 Task: Explore Airbnb accommodation in Vilnius, Lithuania from 6th December, 2023 to 15th December, 2023 for 9 adults. Place can be shared room with 5 bedrooms having 9 beds and 5 bathrooms. Property type can be flat. Amenities needed are: wifi, TV, free parkinig on premises, gym, breakfast. Look for 3 properties as per requirement.
Action: Mouse moved to (425, 63)
Screenshot: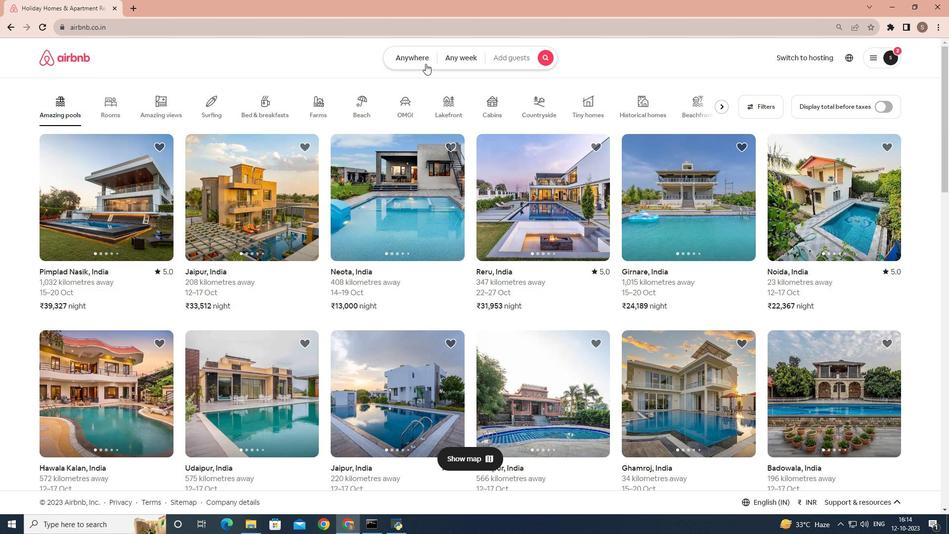 
Action: Mouse pressed left at (425, 63)
Screenshot: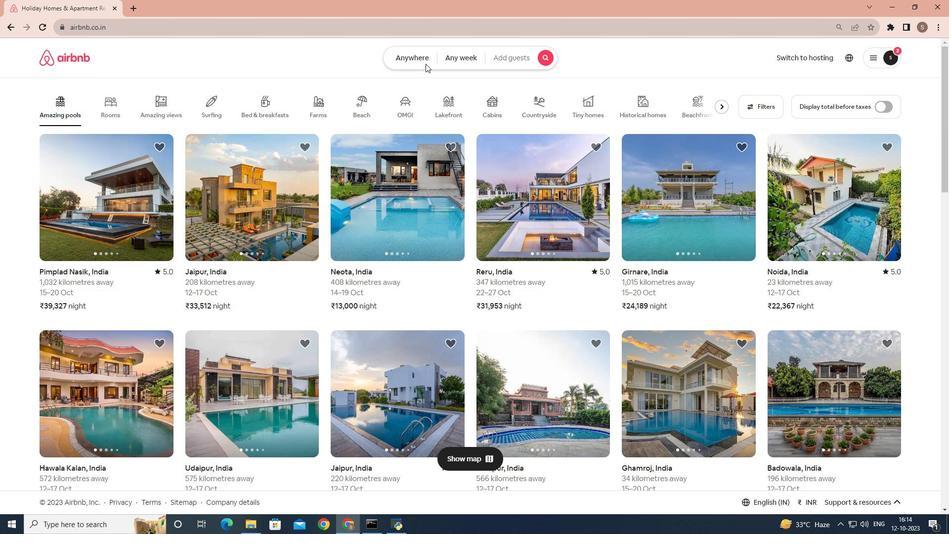 
Action: Mouse moved to (356, 94)
Screenshot: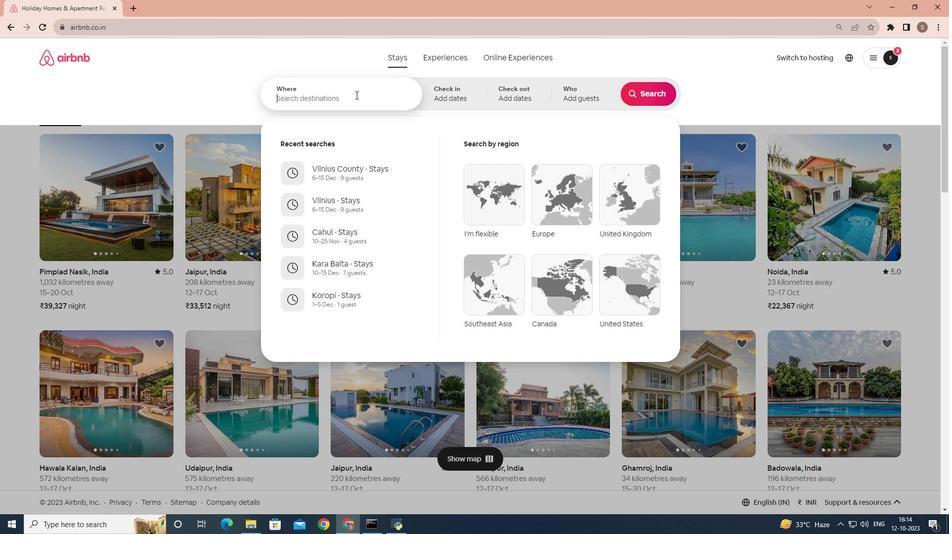 
Action: Mouse pressed left at (356, 94)
Screenshot: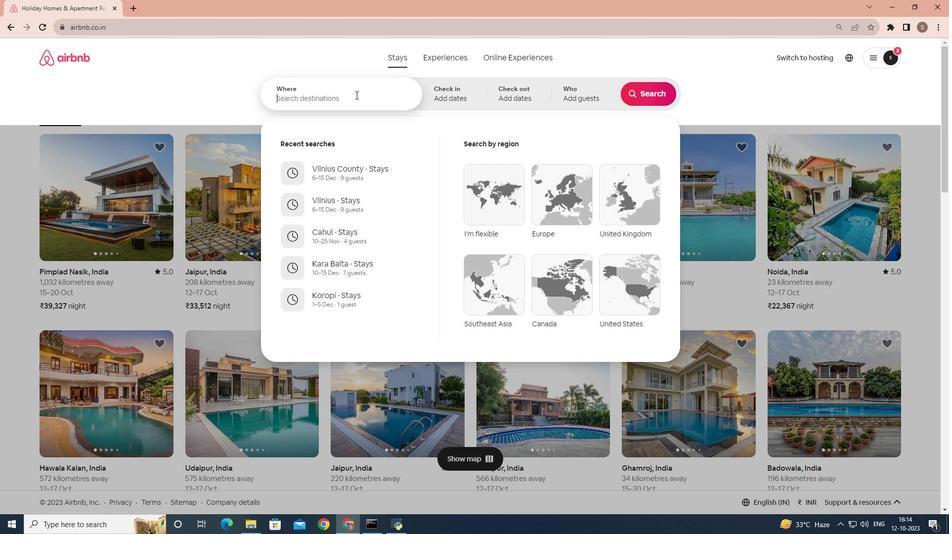 
Action: Key pressed <Key.shift>Vili<Key.backspace>nius,<Key.space><Key.shift>lithuania
Screenshot: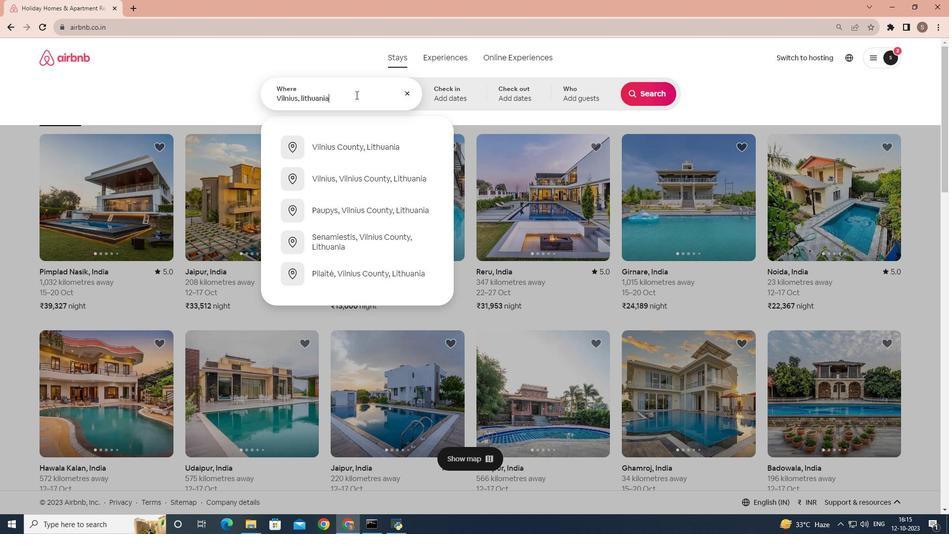 
Action: Mouse moved to (446, 94)
Screenshot: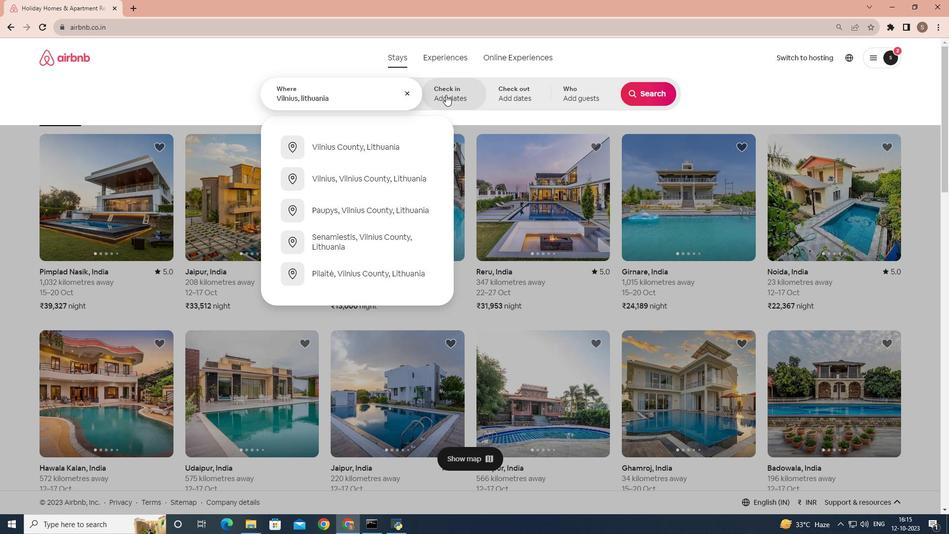 
Action: Mouse pressed left at (446, 94)
Screenshot: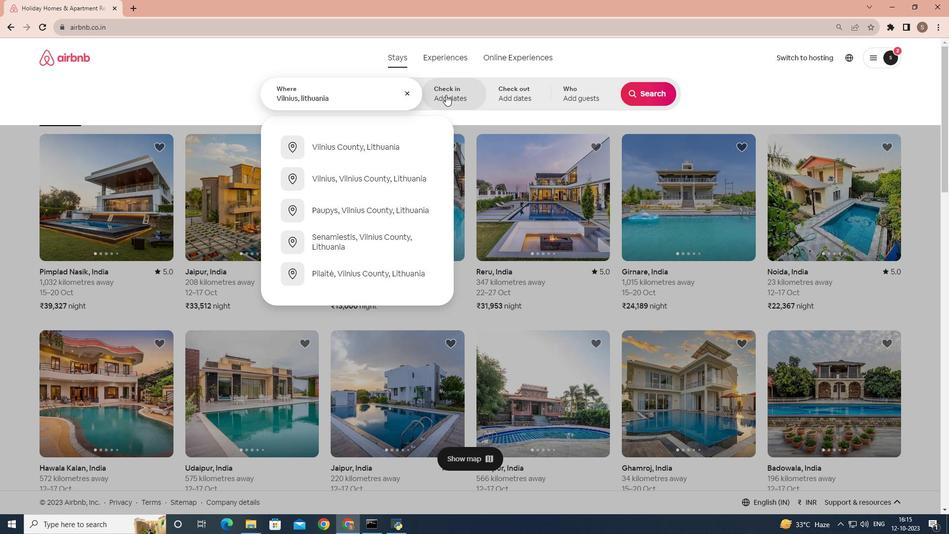
Action: Mouse moved to (644, 171)
Screenshot: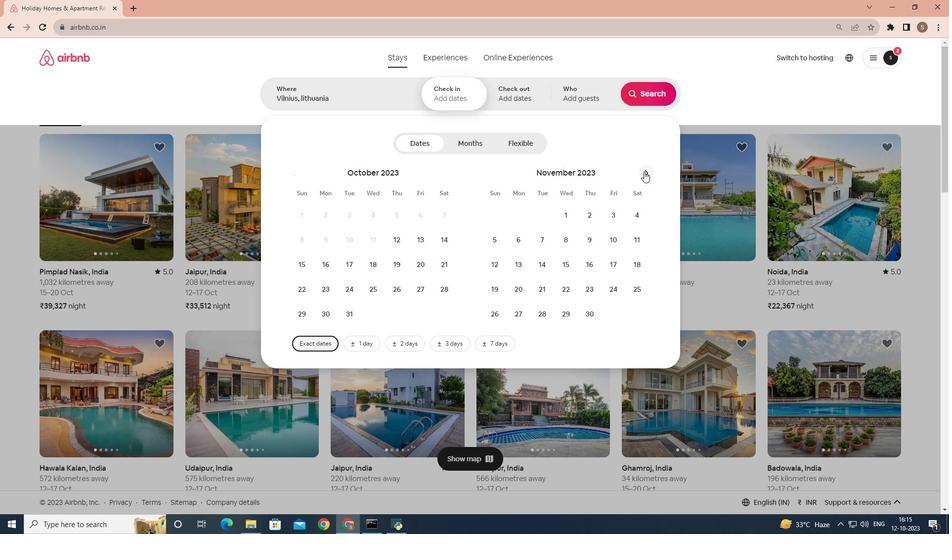 
Action: Mouse pressed left at (644, 171)
Screenshot: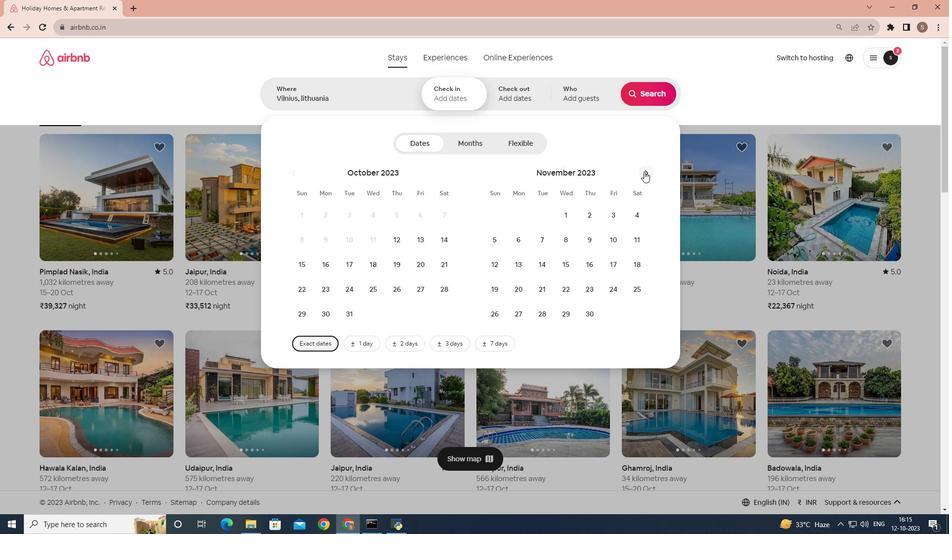 
Action: Mouse moved to (565, 238)
Screenshot: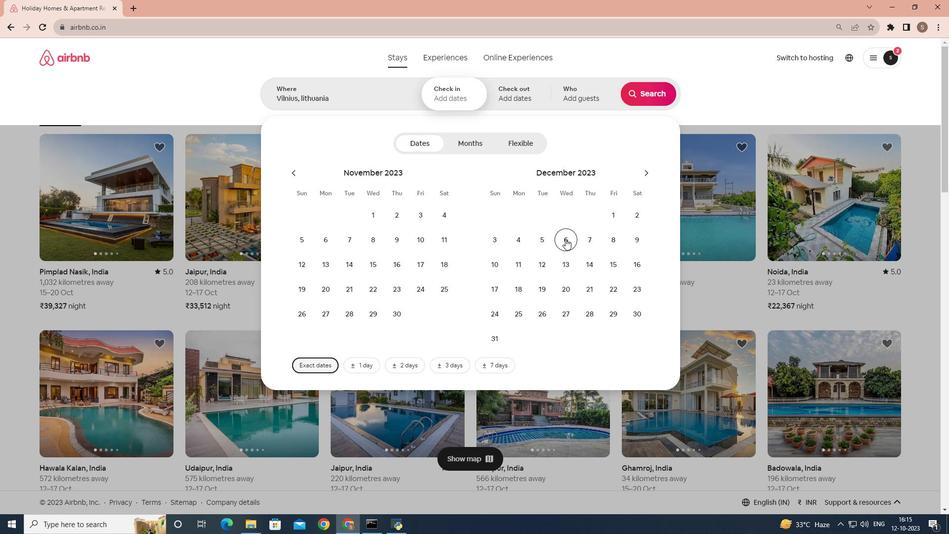 
Action: Mouse pressed left at (565, 238)
Screenshot: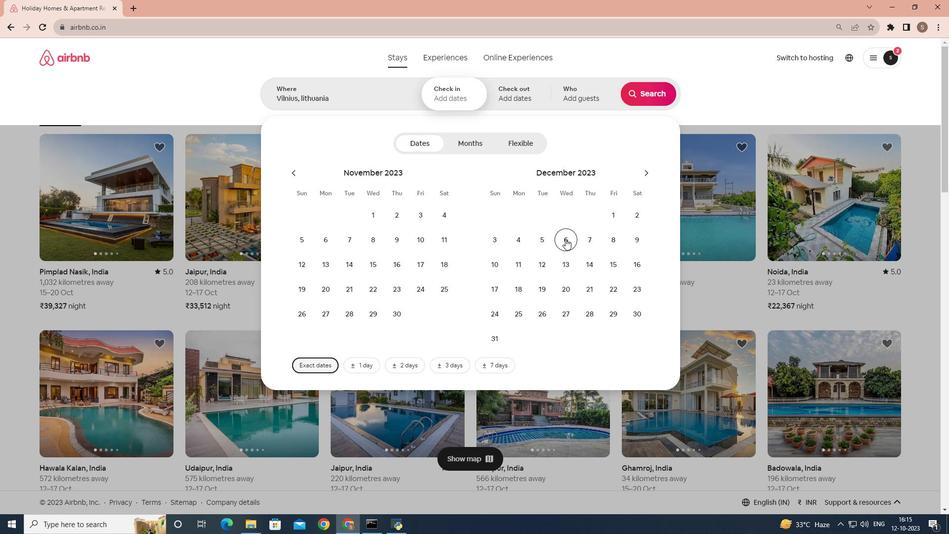 
Action: Mouse moved to (611, 262)
Screenshot: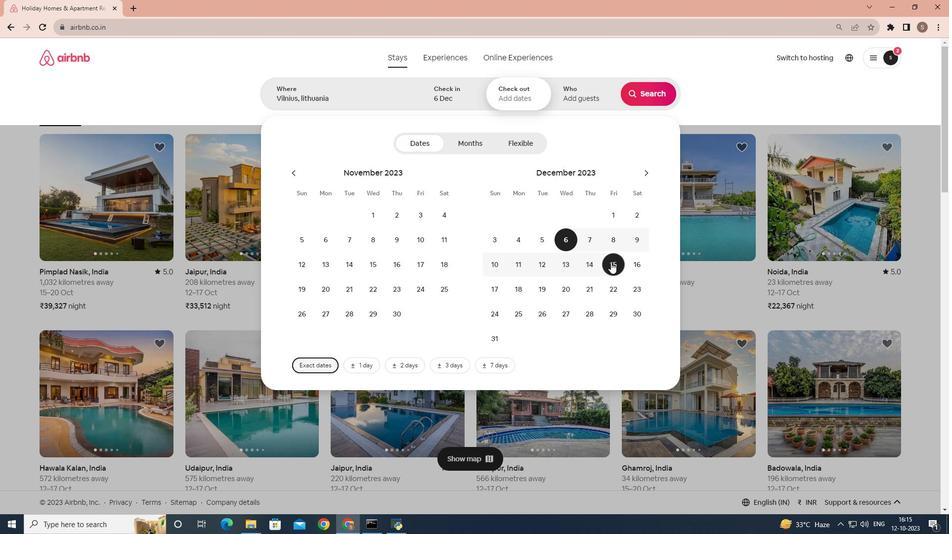 
Action: Mouse pressed left at (611, 262)
Screenshot: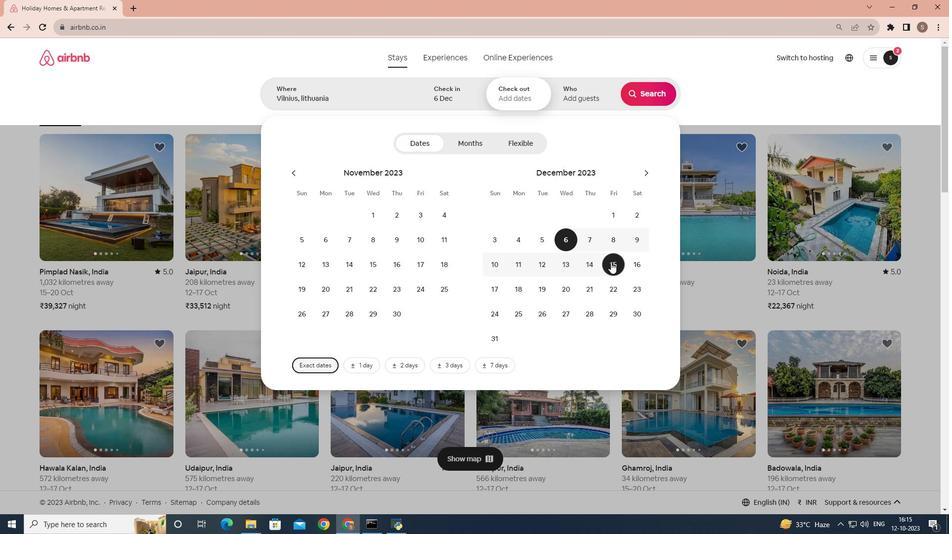 
Action: Mouse moved to (571, 93)
Screenshot: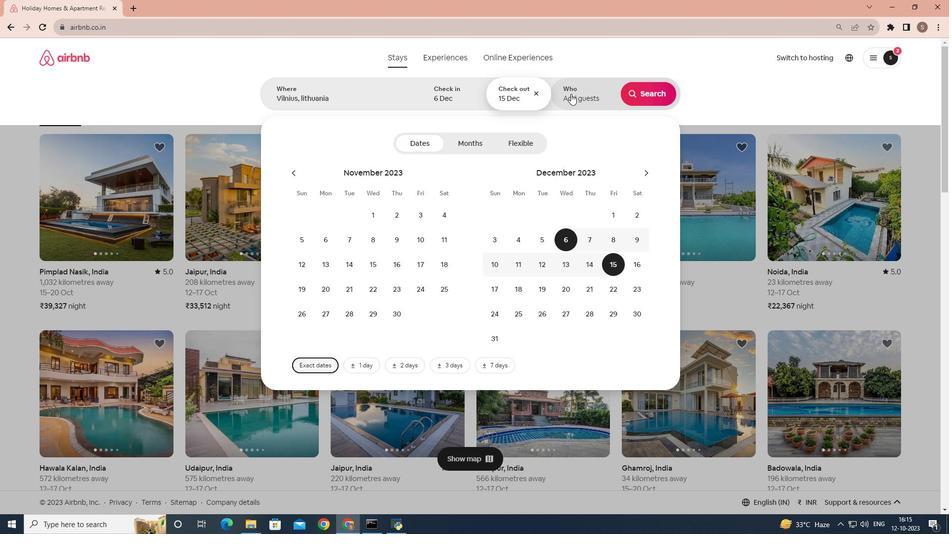 
Action: Mouse pressed left at (571, 93)
Screenshot: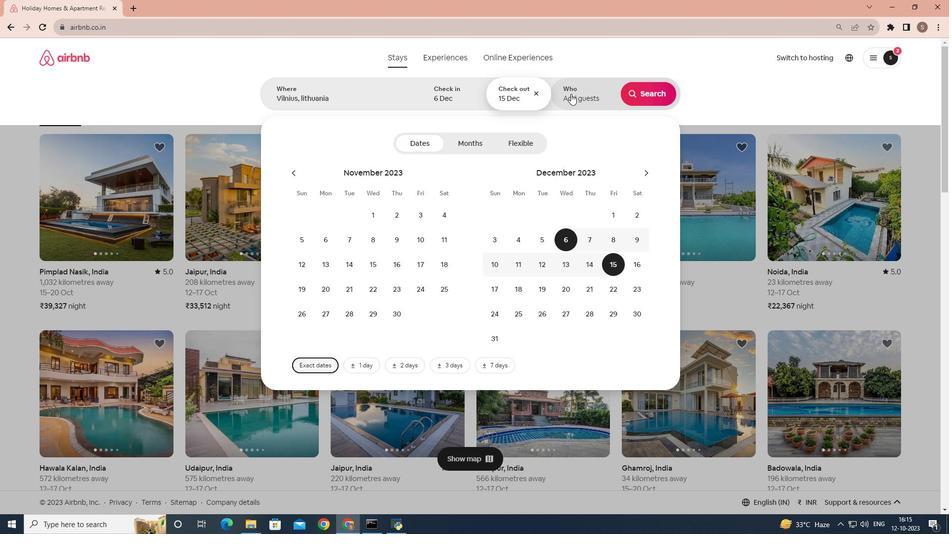 
Action: Mouse moved to (654, 149)
Screenshot: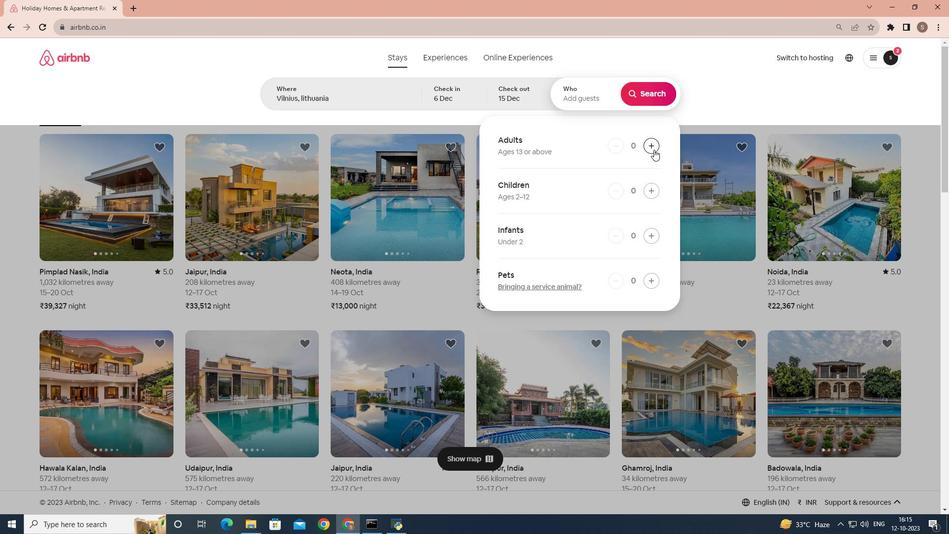 
Action: Mouse pressed left at (654, 149)
Screenshot: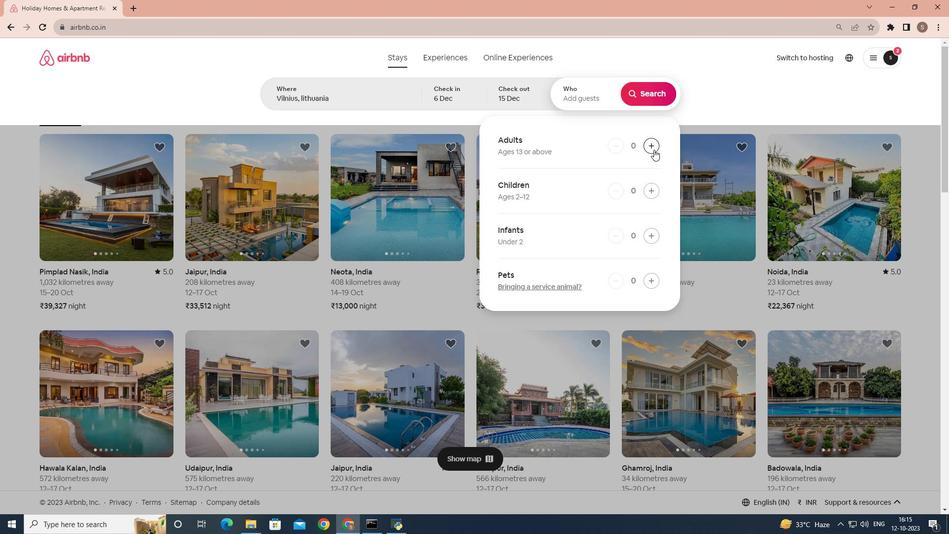 
Action: Mouse pressed left at (654, 149)
Screenshot: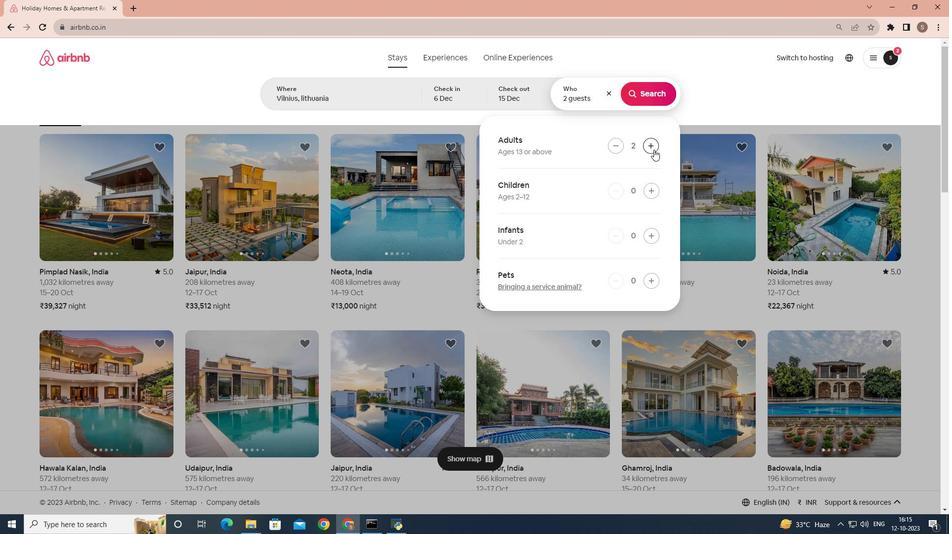 
Action: Mouse pressed left at (654, 149)
Screenshot: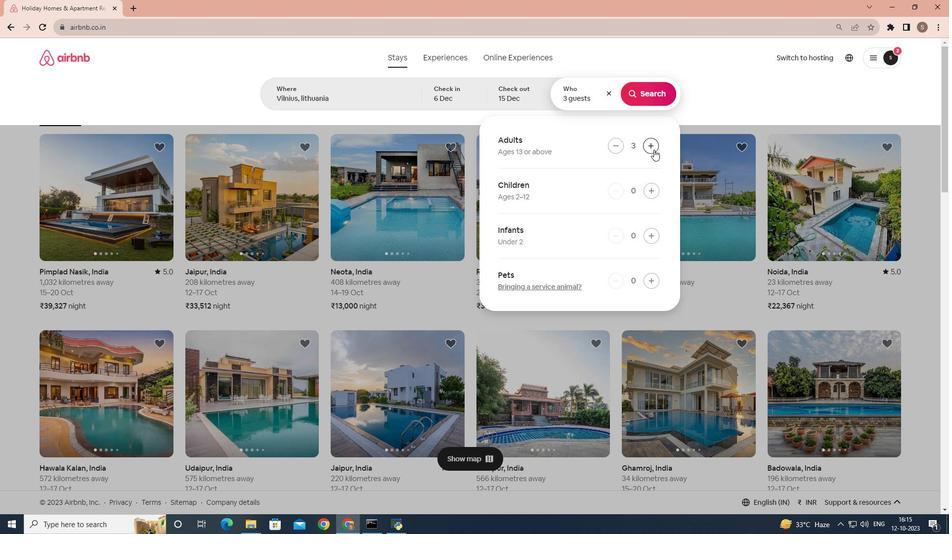 
Action: Mouse pressed left at (654, 149)
Screenshot: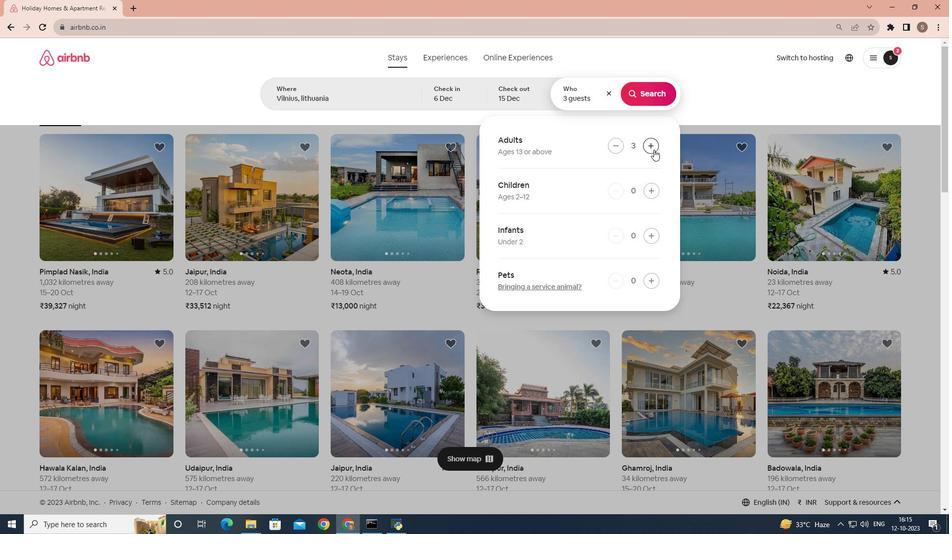 
Action: Mouse pressed left at (654, 149)
Screenshot: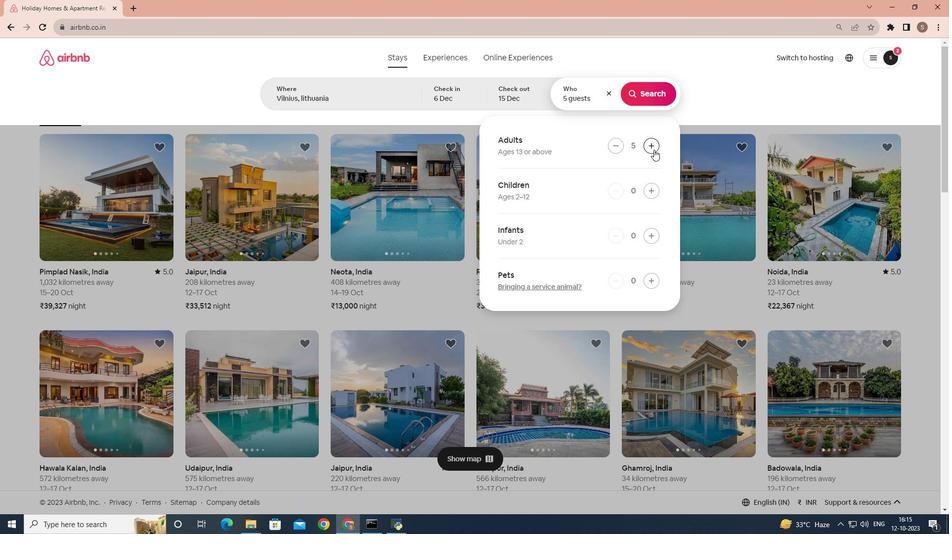 
Action: Mouse pressed left at (654, 149)
Screenshot: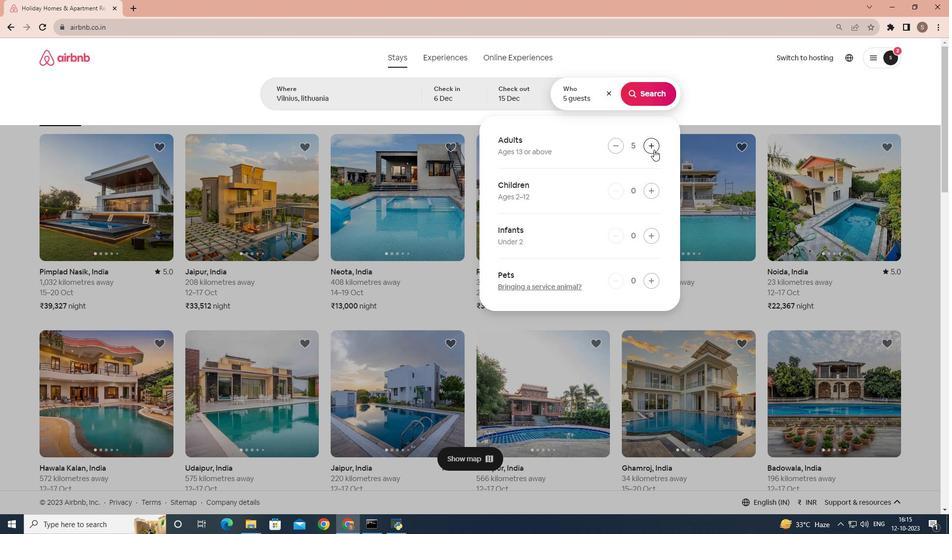 
Action: Mouse pressed left at (654, 149)
Screenshot: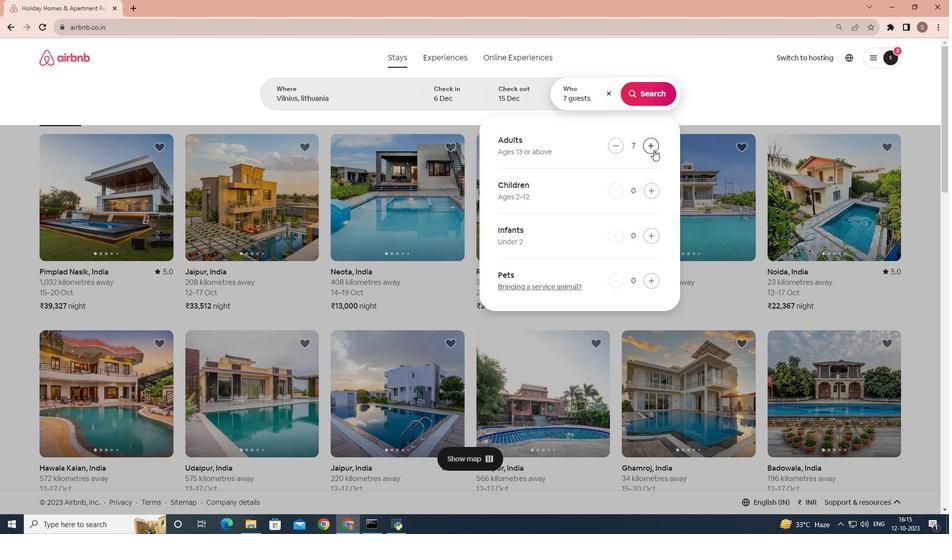 
Action: Mouse pressed left at (654, 149)
Screenshot: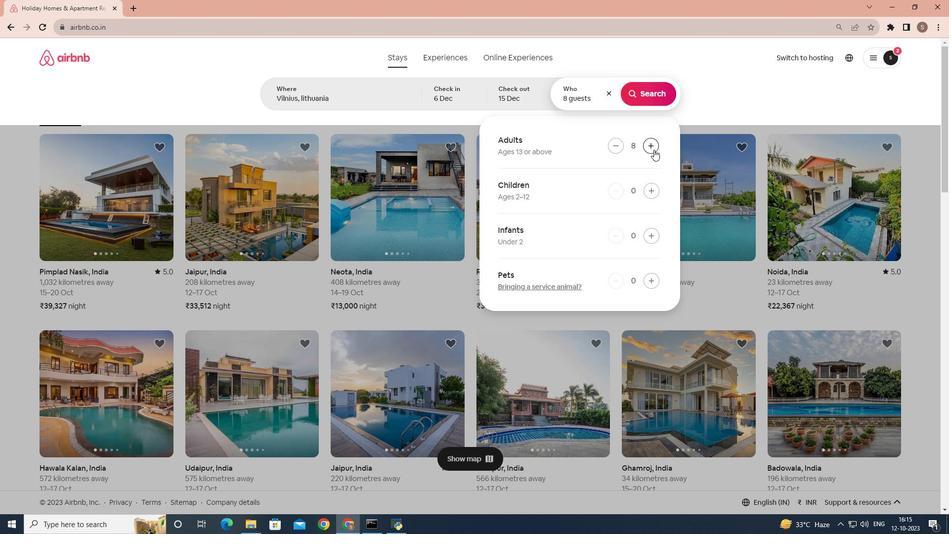 
Action: Mouse pressed left at (654, 149)
Screenshot: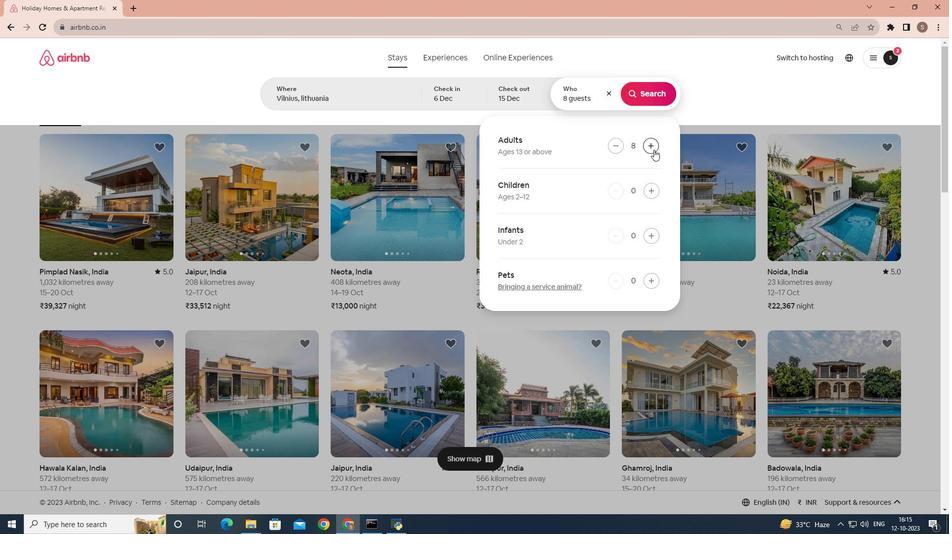 
Action: Mouse moved to (654, 93)
Screenshot: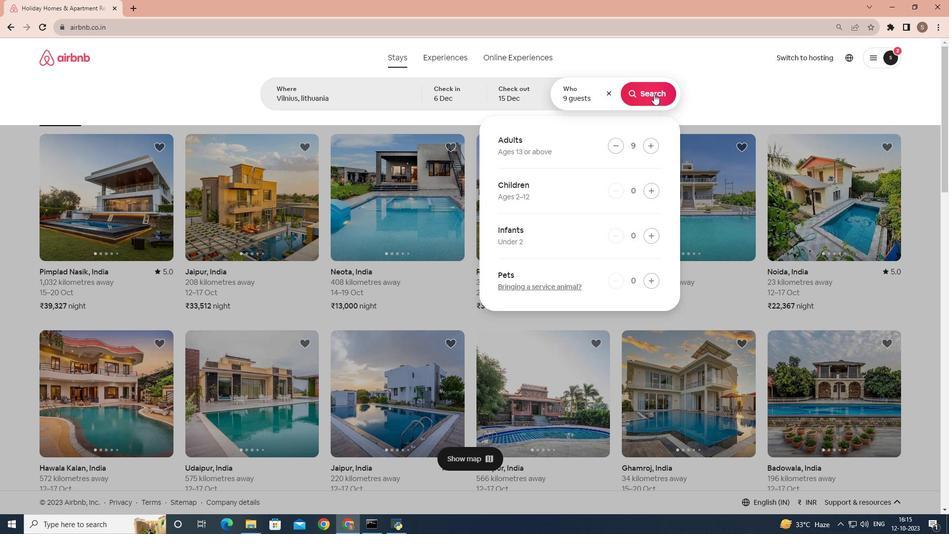 
Action: Mouse pressed left at (654, 93)
Screenshot: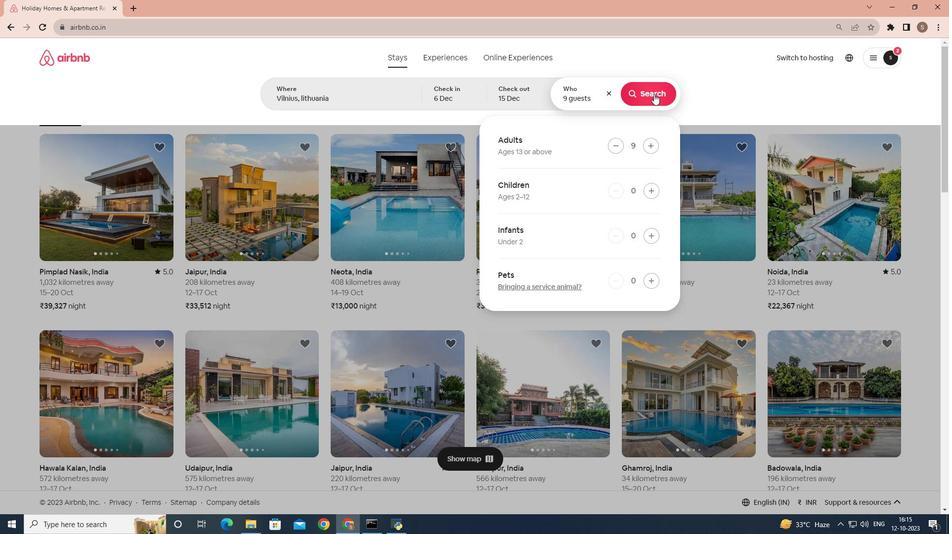 
Action: Mouse moved to (787, 93)
Screenshot: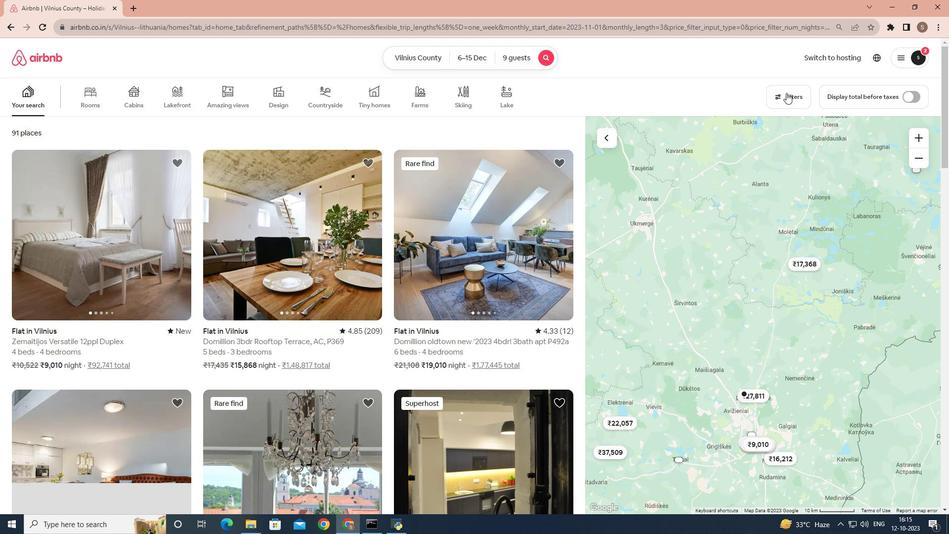 
Action: Mouse pressed left at (787, 93)
Screenshot: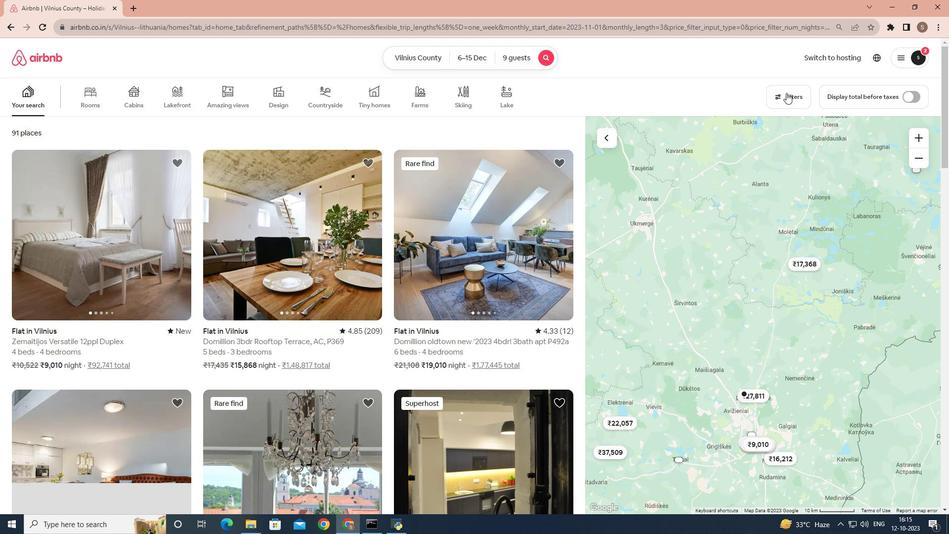 
Action: Mouse moved to (513, 224)
Screenshot: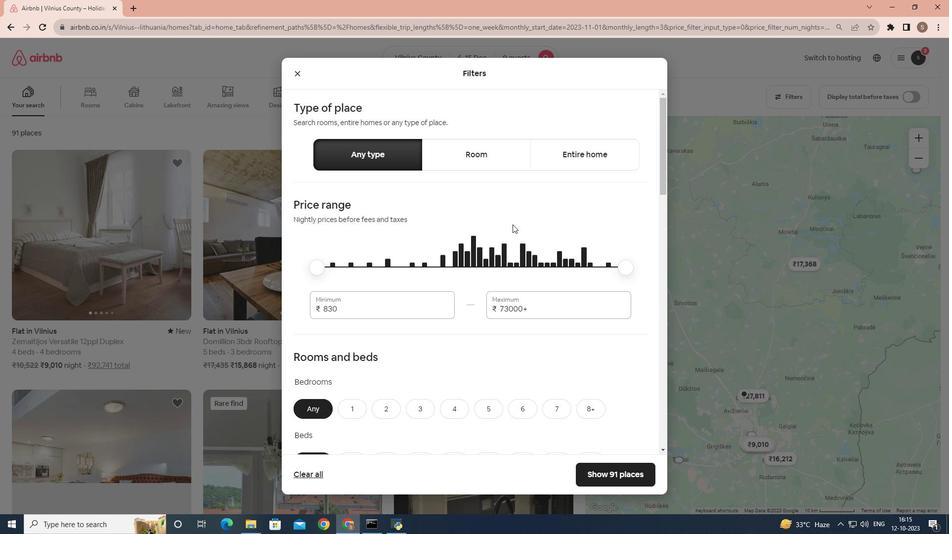 
Action: Mouse scrolled (513, 224) with delta (0, 0)
Screenshot: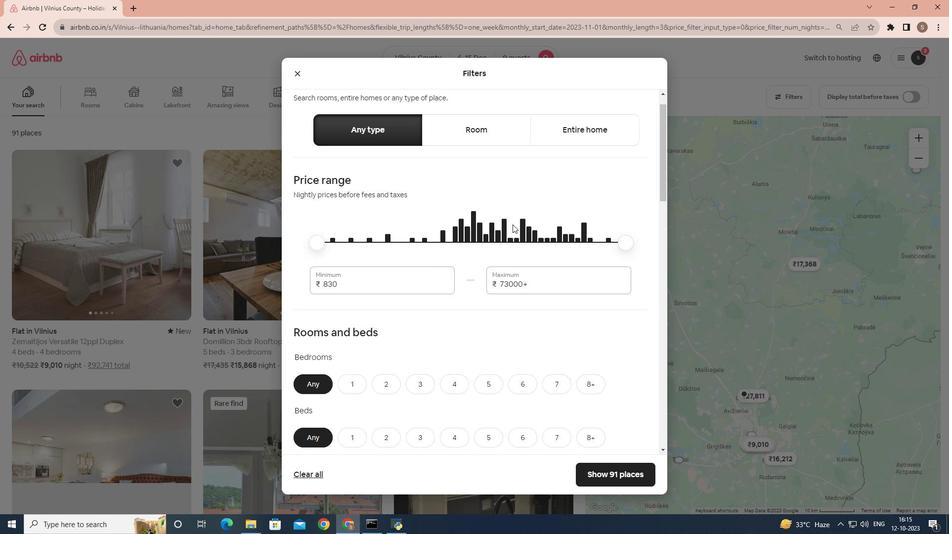 
Action: Mouse scrolled (513, 224) with delta (0, 0)
Screenshot: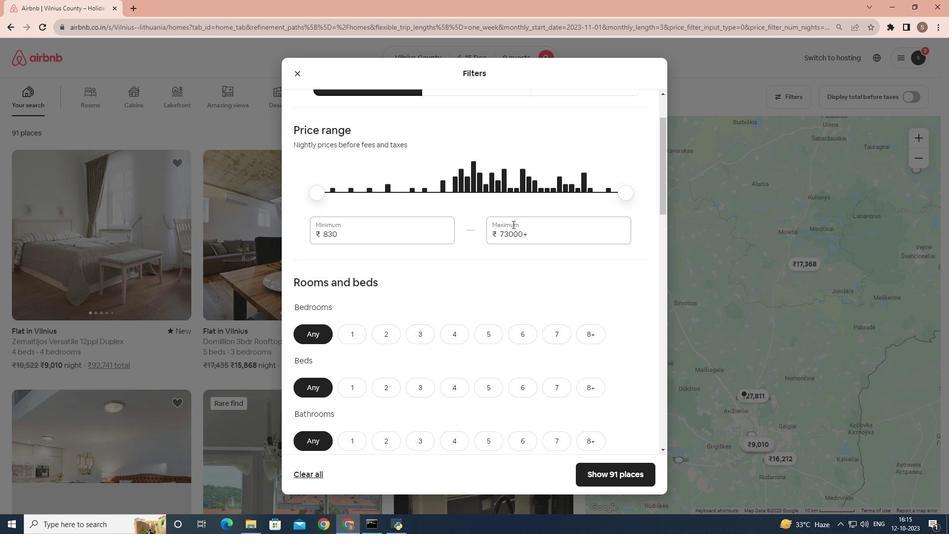 
Action: Mouse moved to (471, 316)
Screenshot: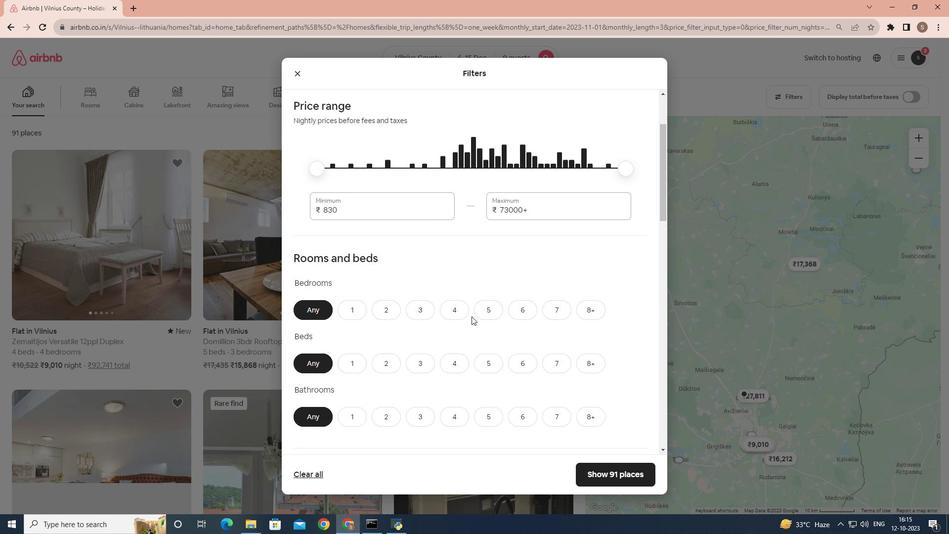 
Action: Mouse scrolled (471, 316) with delta (0, 0)
Screenshot: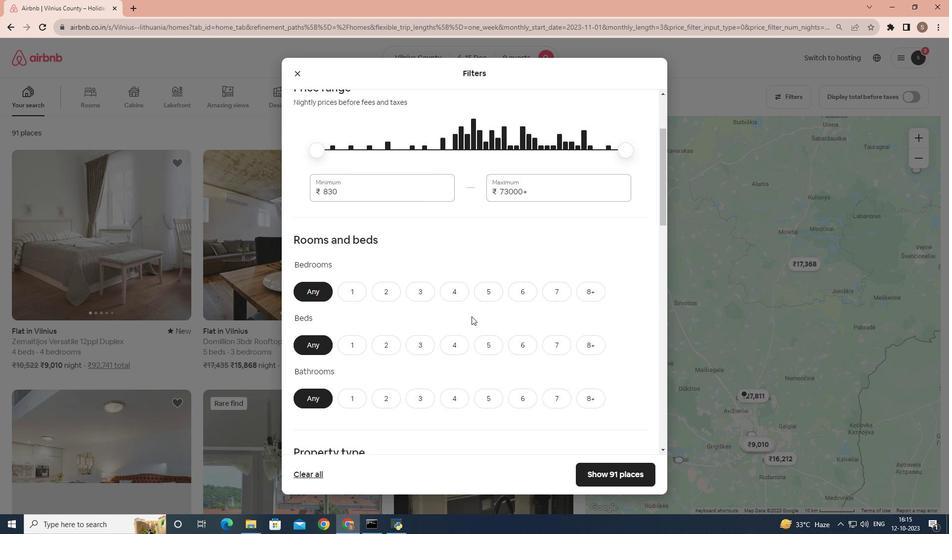 
Action: Mouse moved to (493, 262)
Screenshot: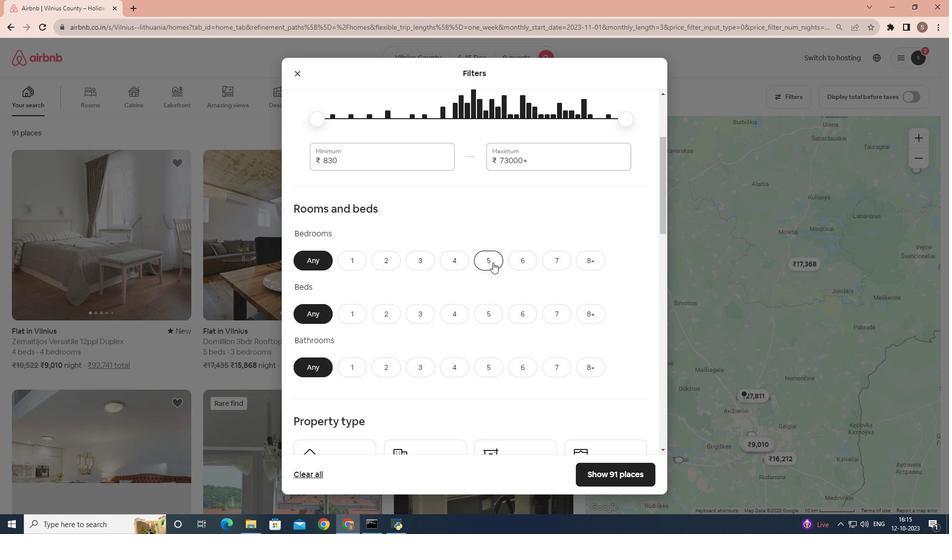 
Action: Mouse pressed left at (493, 262)
Screenshot: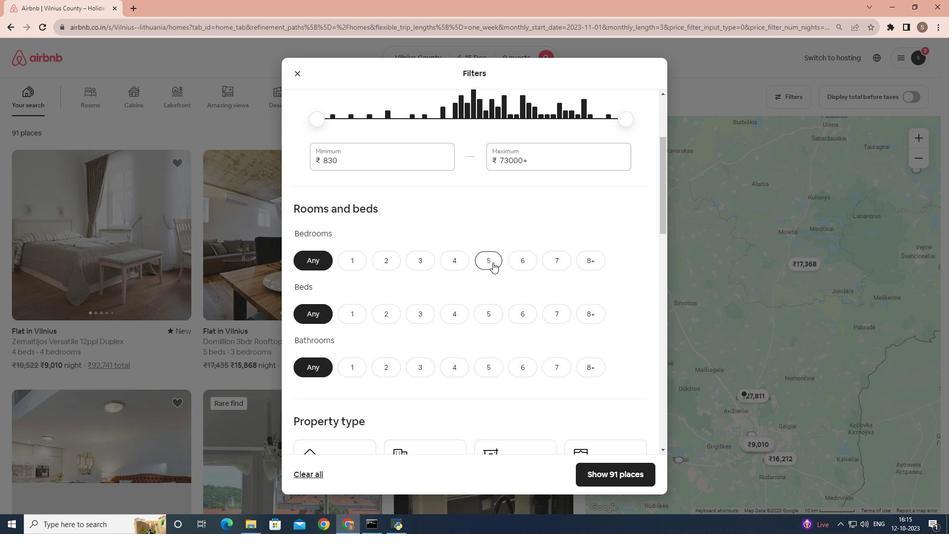 
Action: Mouse scrolled (493, 262) with delta (0, 0)
Screenshot: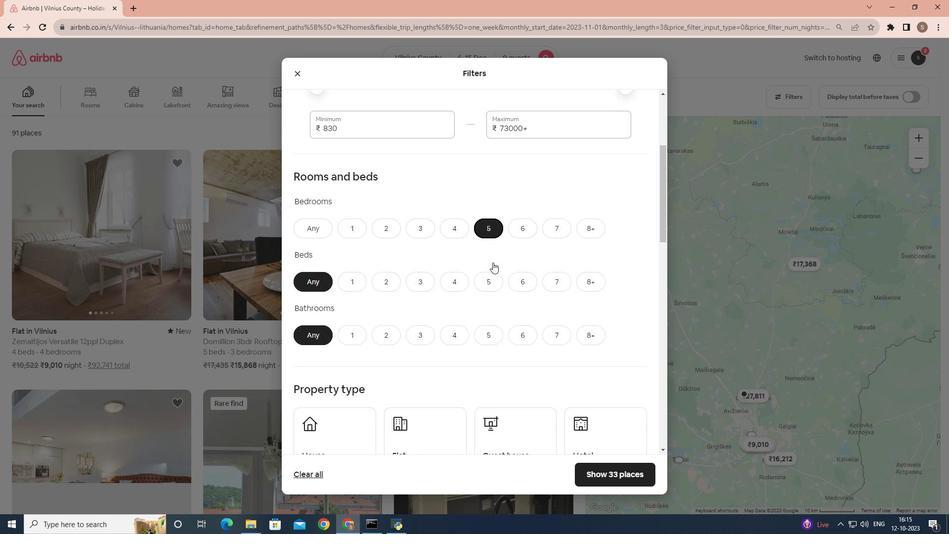 
Action: Mouse moved to (593, 263)
Screenshot: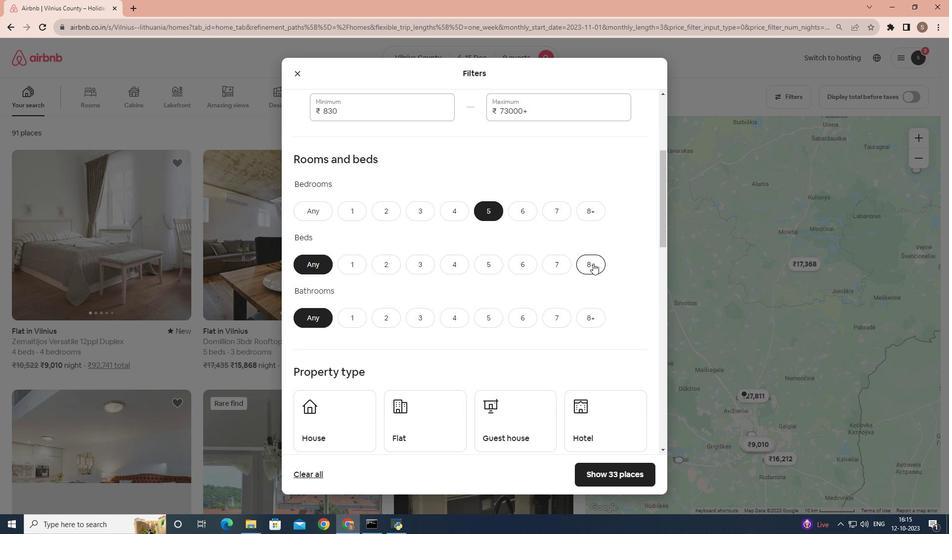 
Action: Mouse pressed left at (593, 263)
Screenshot: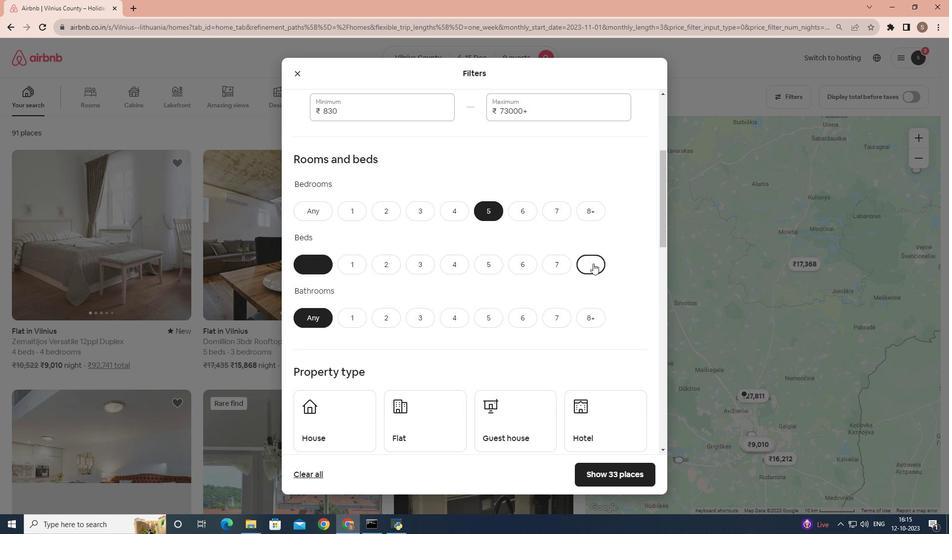 
Action: Mouse moved to (526, 284)
Screenshot: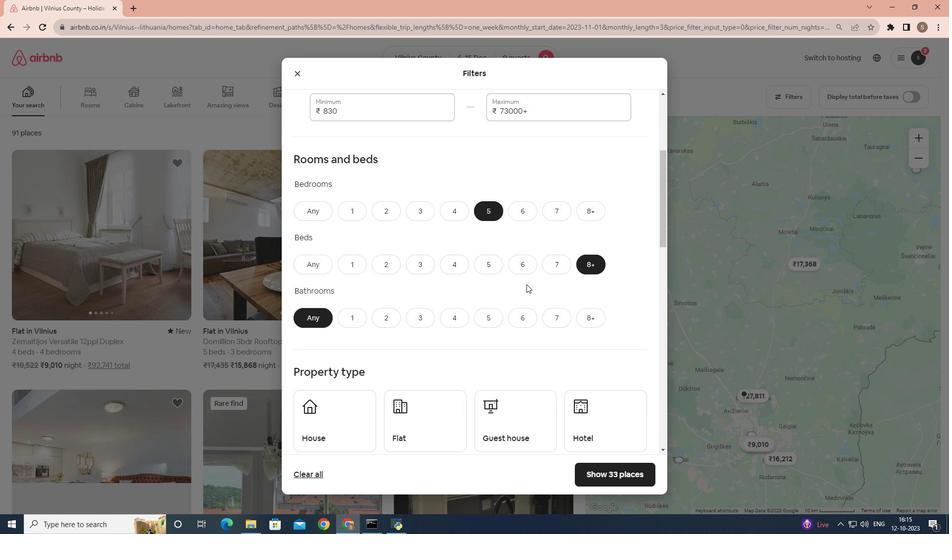 
Action: Mouse scrolled (526, 283) with delta (0, 0)
Screenshot: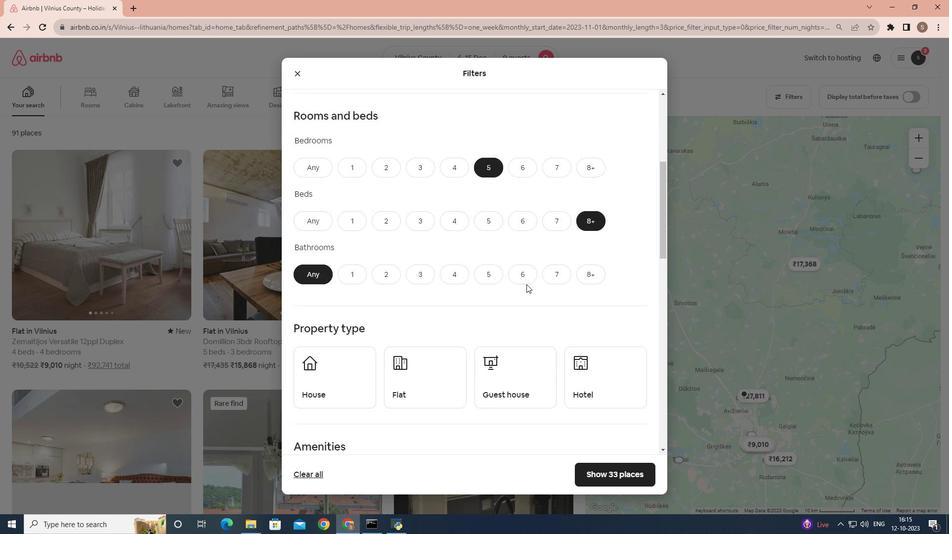
Action: Mouse moved to (483, 270)
Screenshot: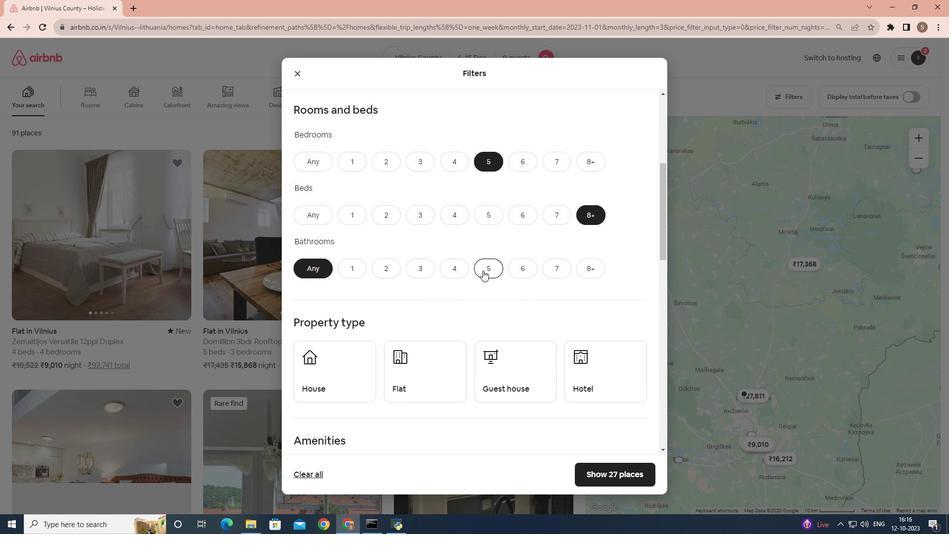 
Action: Mouse pressed left at (483, 270)
Screenshot: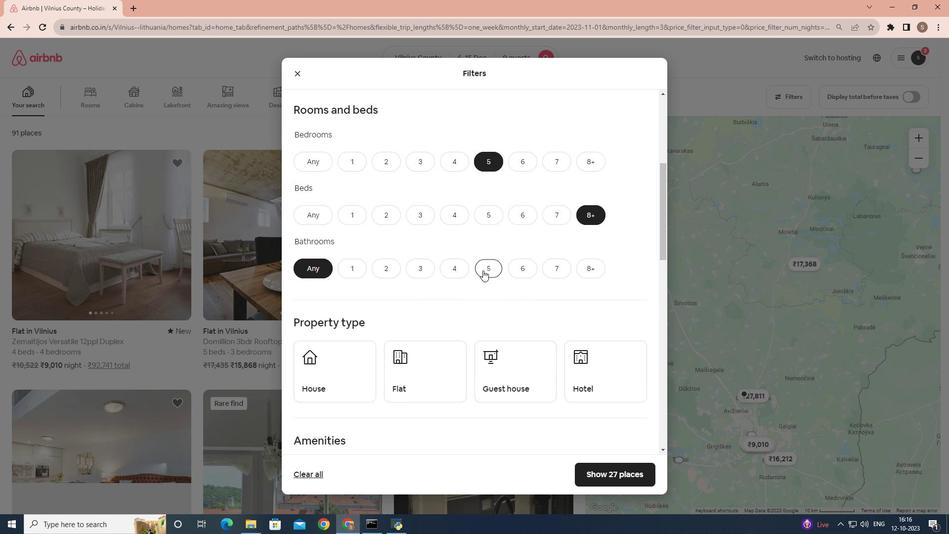 
Action: Mouse moved to (454, 273)
Screenshot: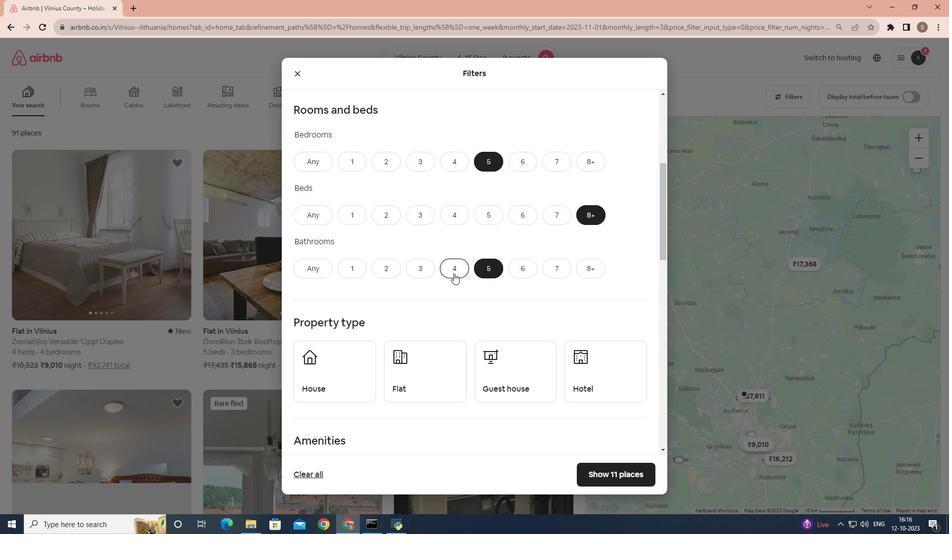 
Action: Mouse scrolled (454, 273) with delta (0, 0)
Screenshot: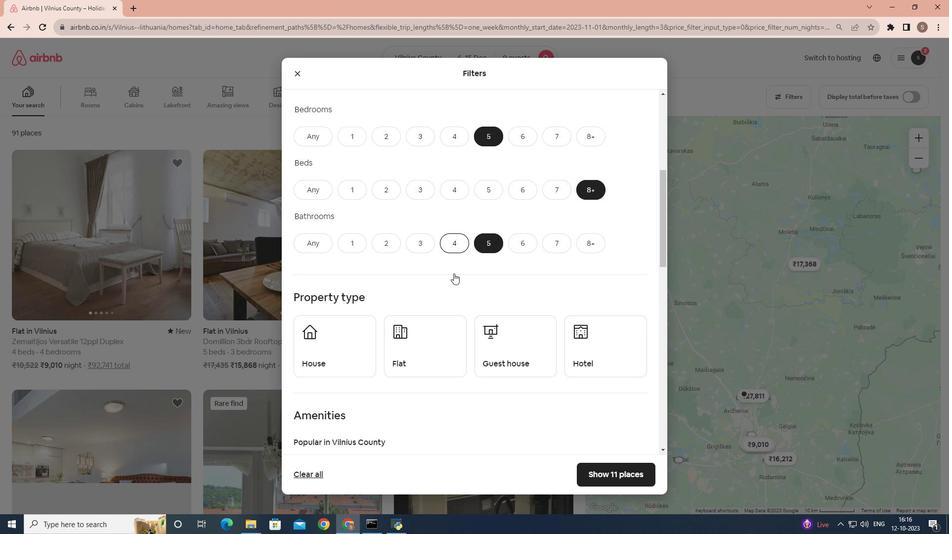 
Action: Mouse scrolled (454, 273) with delta (0, 0)
Screenshot: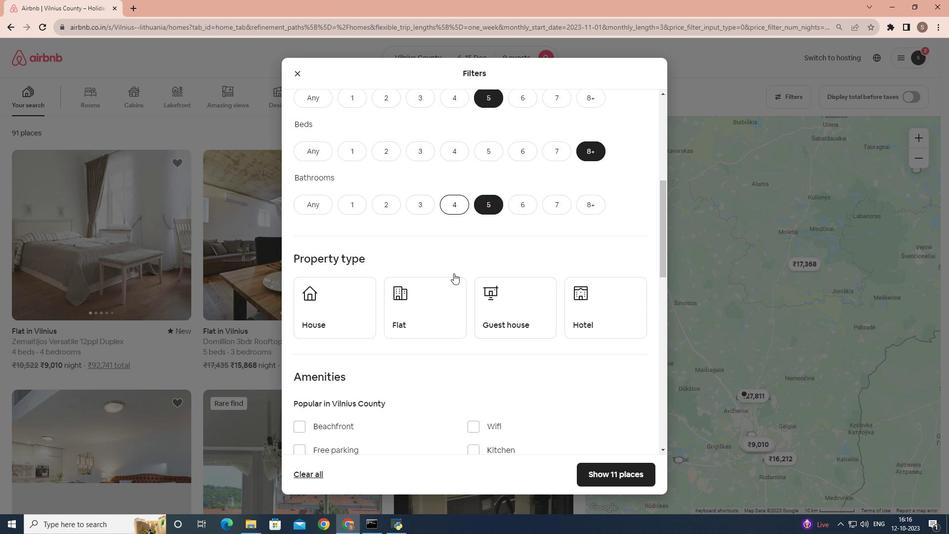 
Action: Mouse moved to (429, 280)
Screenshot: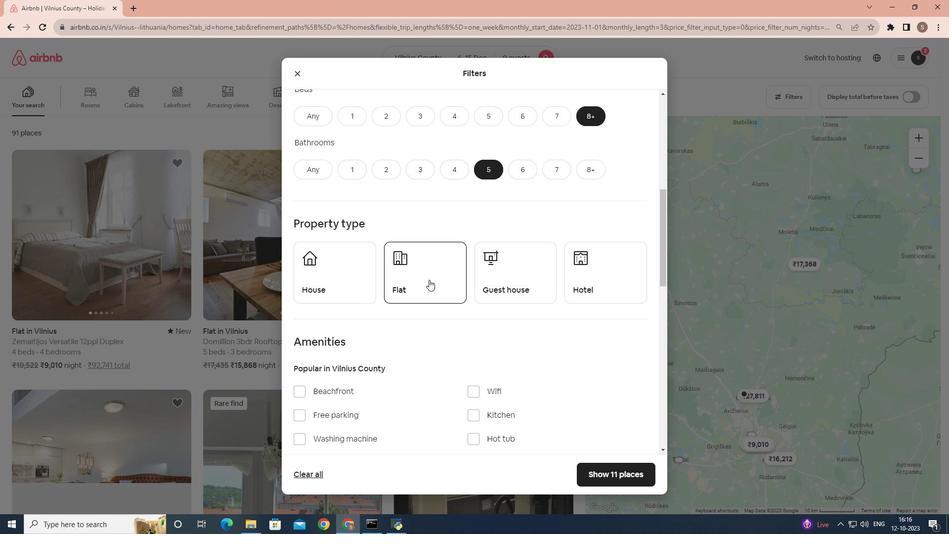 
Action: Mouse pressed left at (429, 280)
Screenshot: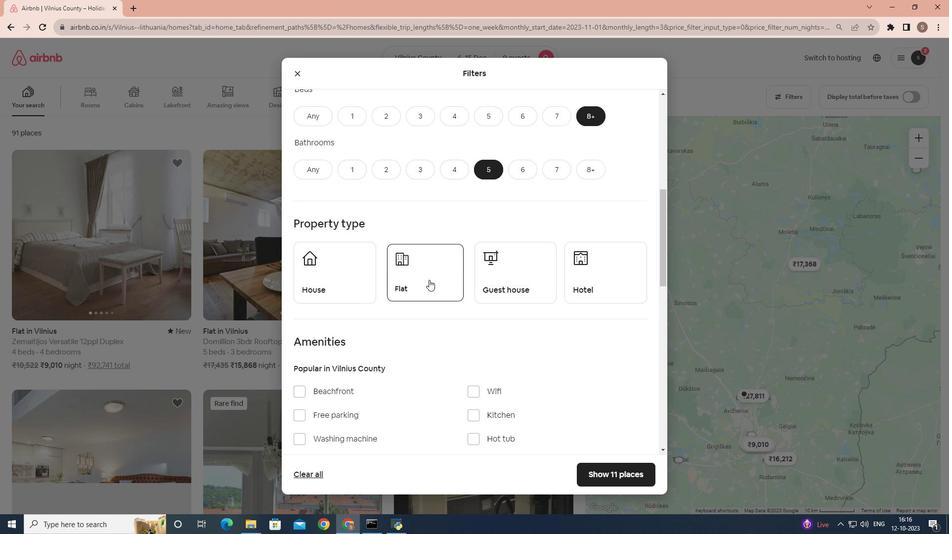 
Action: Mouse scrolled (429, 279) with delta (0, 0)
Screenshot: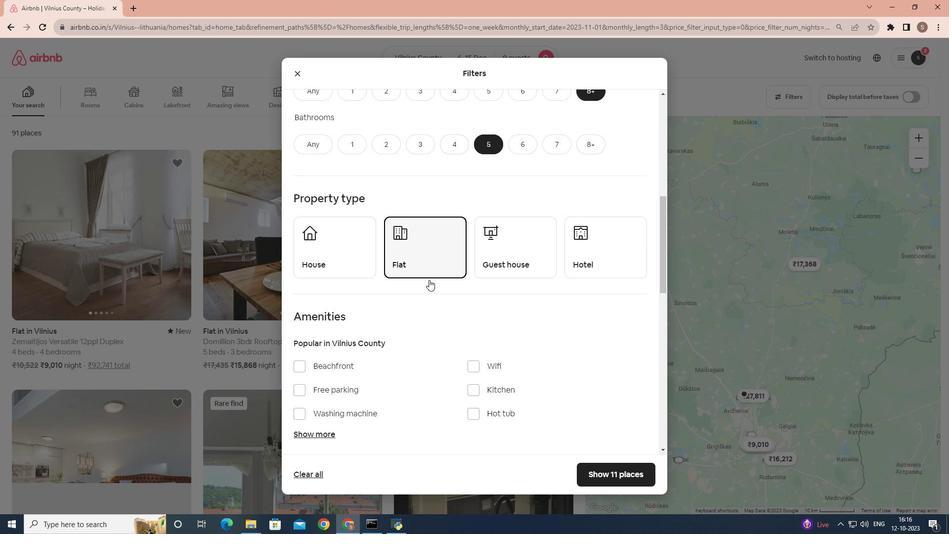 
Action: Mouse scrolled (429, 279) with delta (0, 0)
Screenshot: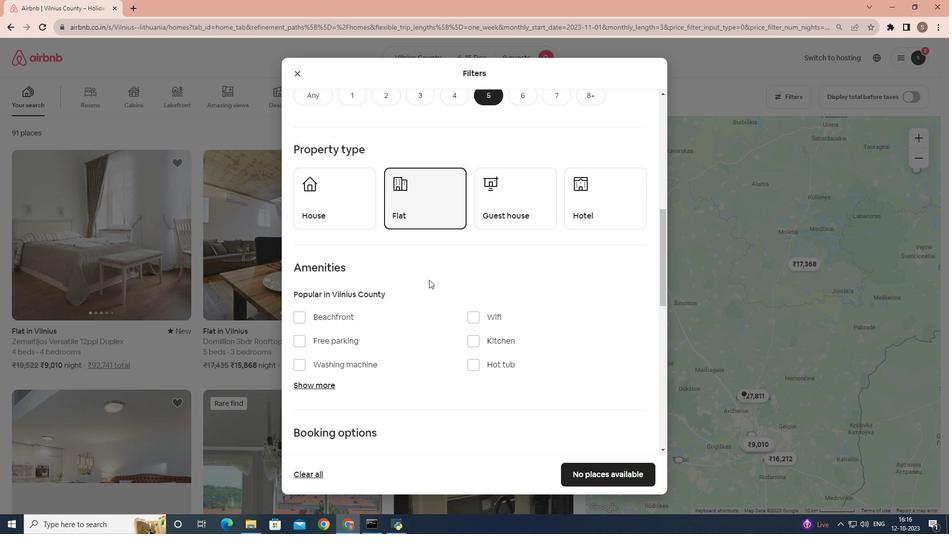 
Action: Mouse moved to (469, 292)
Screenshot: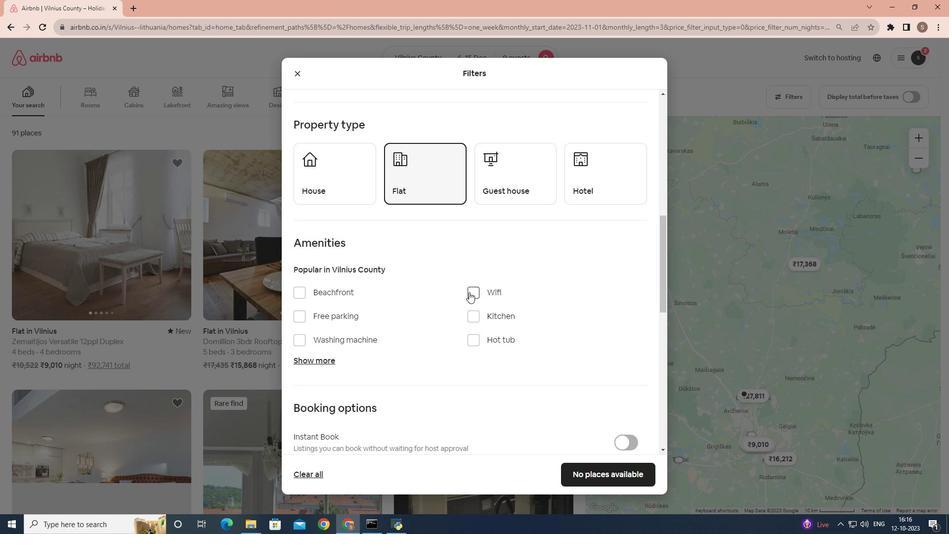
Action: Mouse pressed left at (469, 292)
Screenshot: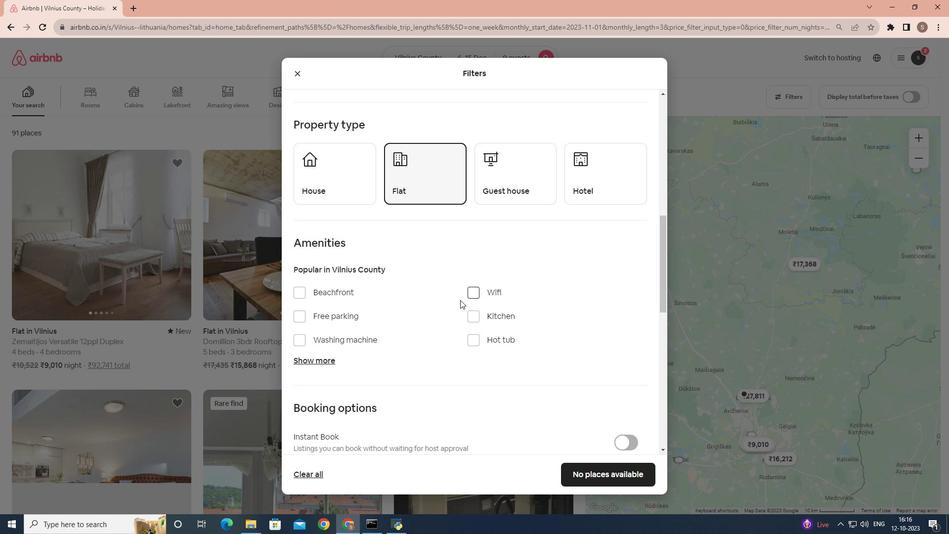 
Action: Mouse moved to (331, 358)
Screenshot: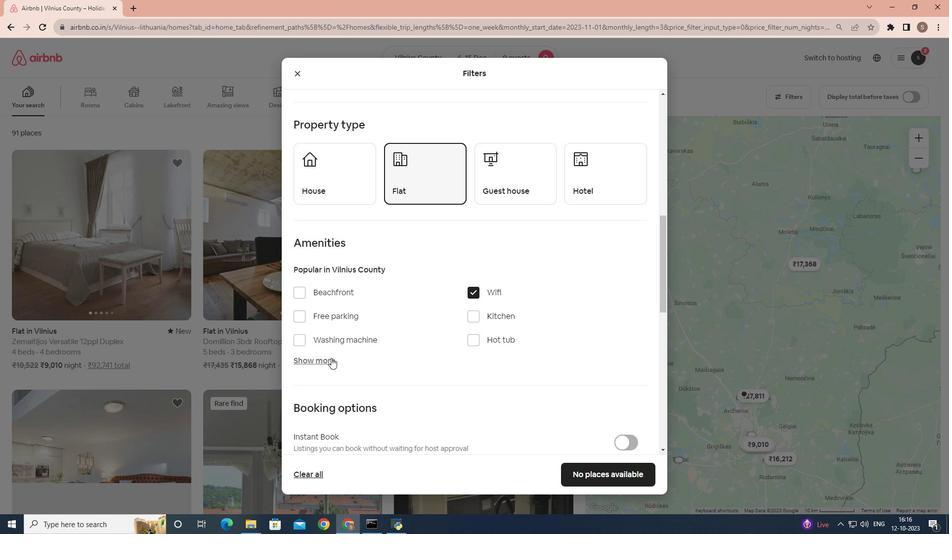 
Action: Mouse pressed left at (331, 358)
Screenshot: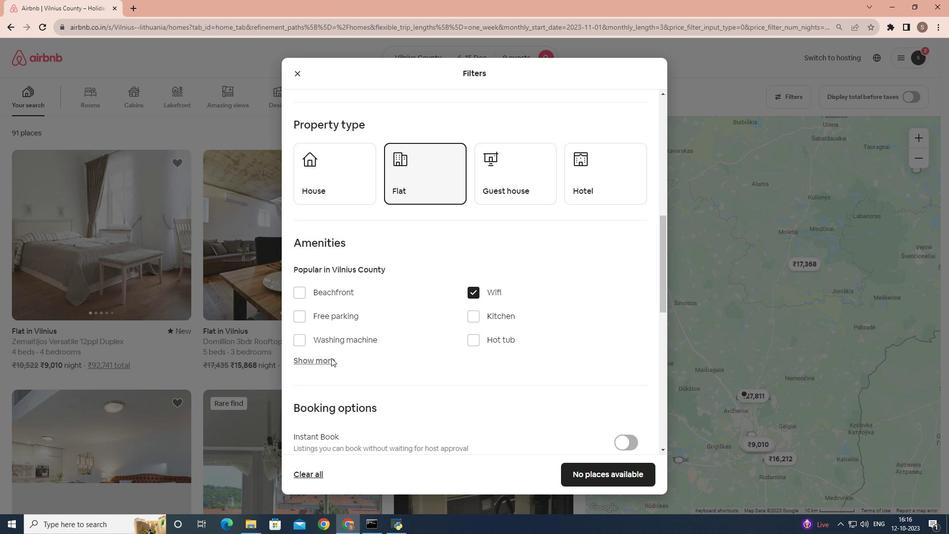 
Action: Mouse moved to (365, 344)
Screenshot: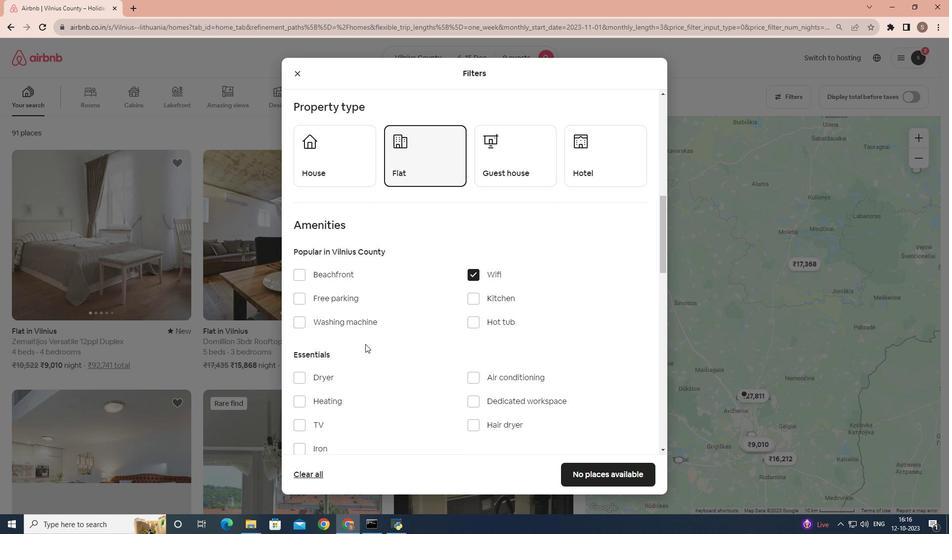 
Action: Mouse scrolled (365, 344) with delta (0, 0)
Screenshot: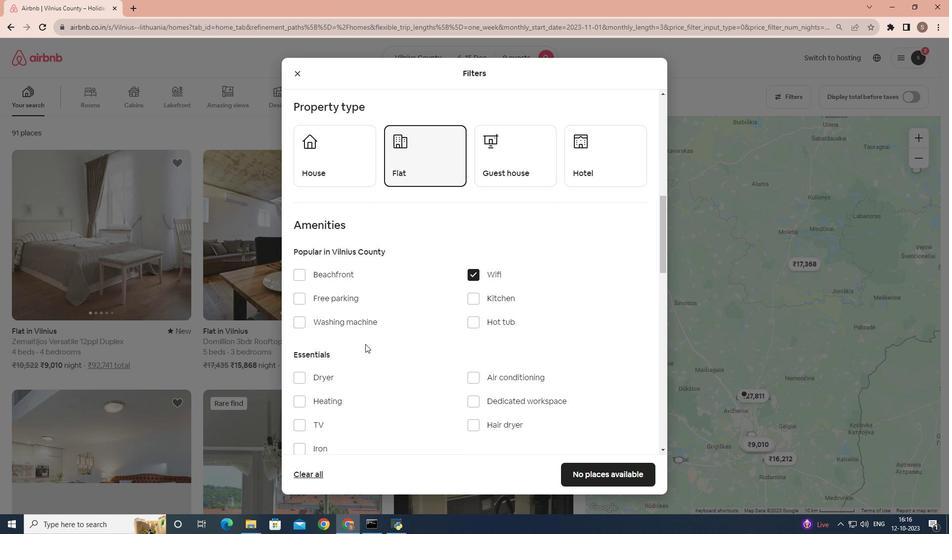 
Action: Mouse moved to (366, 343)
Screenshot: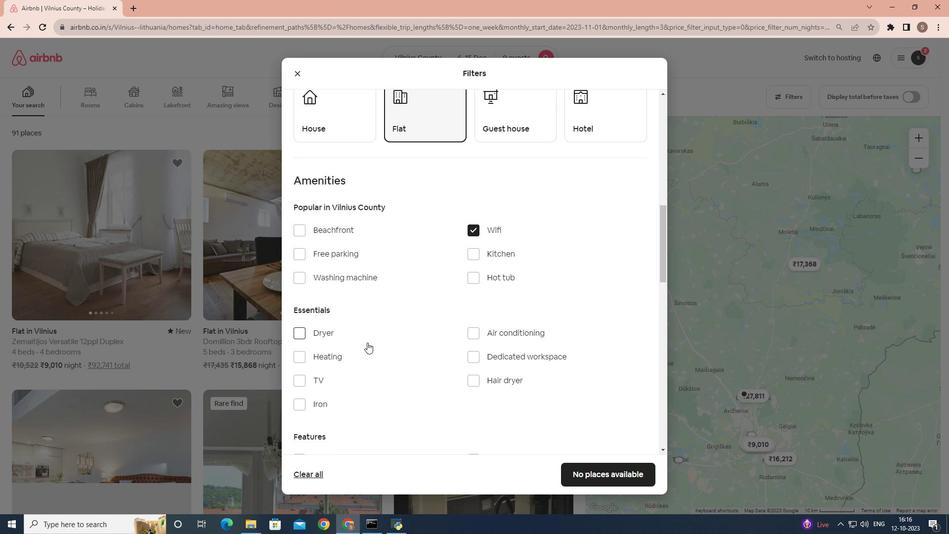 
Action: Mouse scrolled (366, 342) with delta (0, 0)
Screenshot: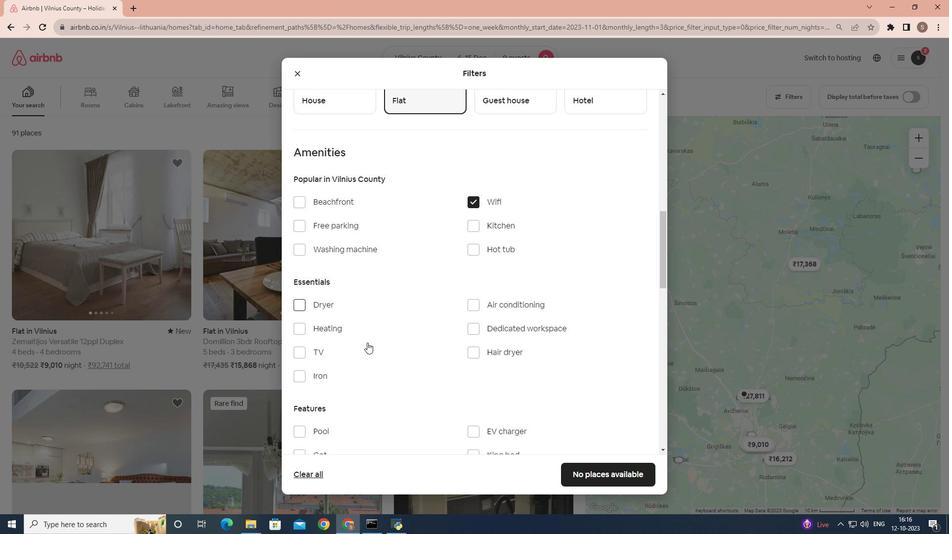 
Action: Mouse moved to (301, 341)
Screenshot: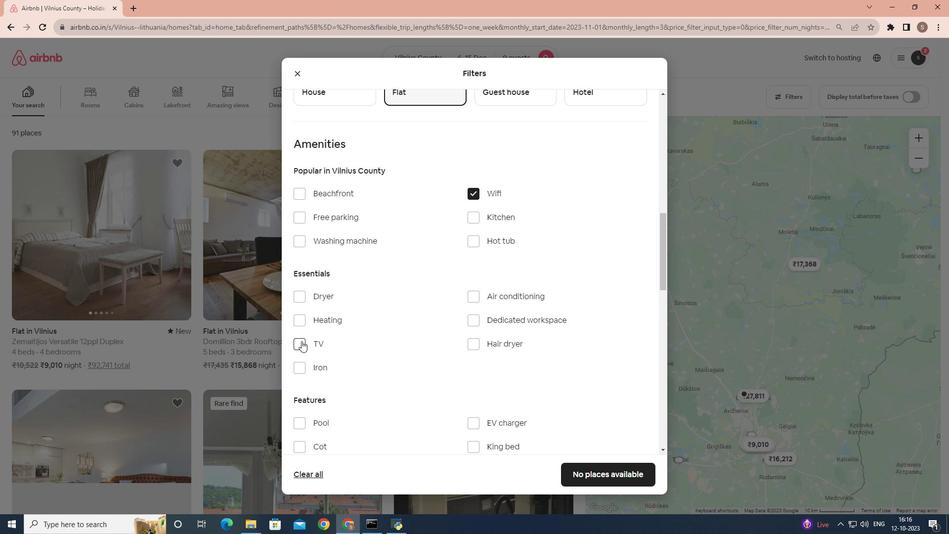 
Action: Mouse pressed left at (301, 341)
Screenshot: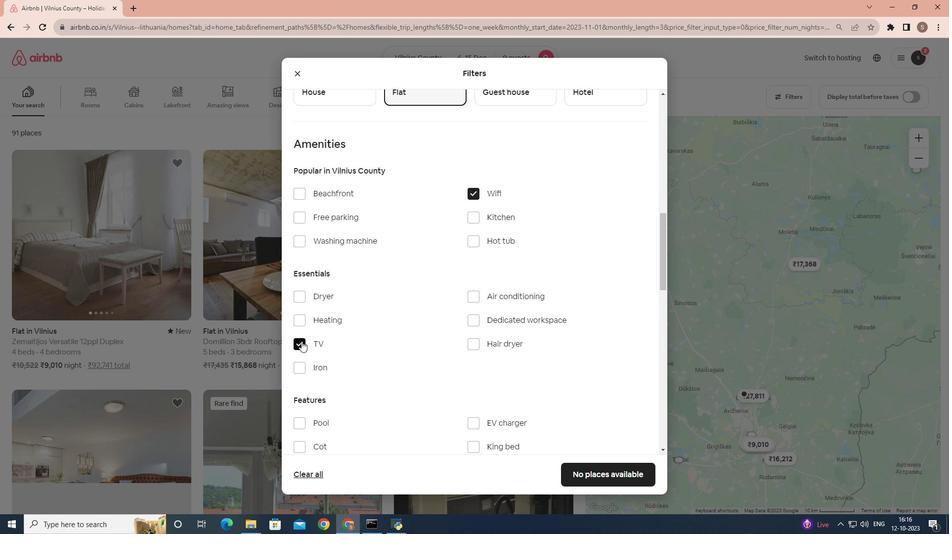 
Action: Mouse moved to (299, 216)
Screenshot: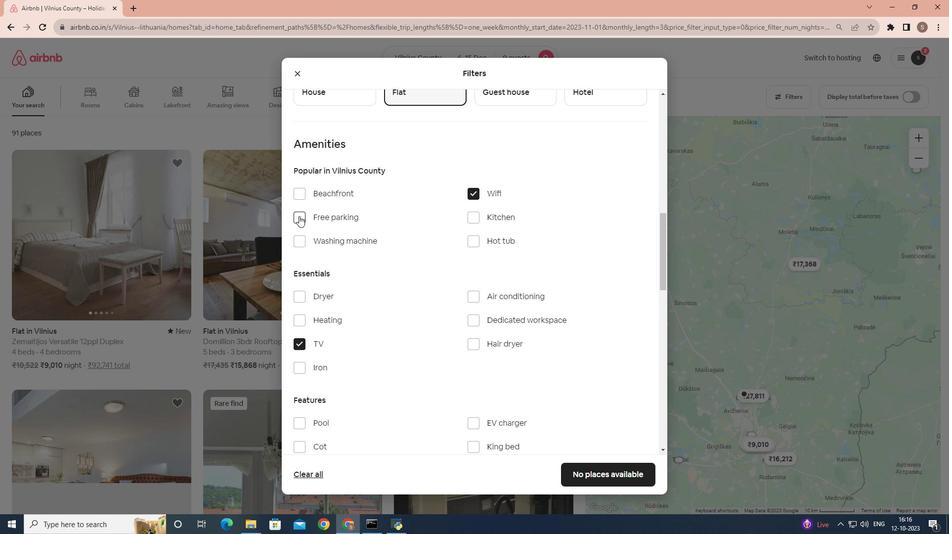 
Action: Mouse pressed left at (299, 216)
Screenshot: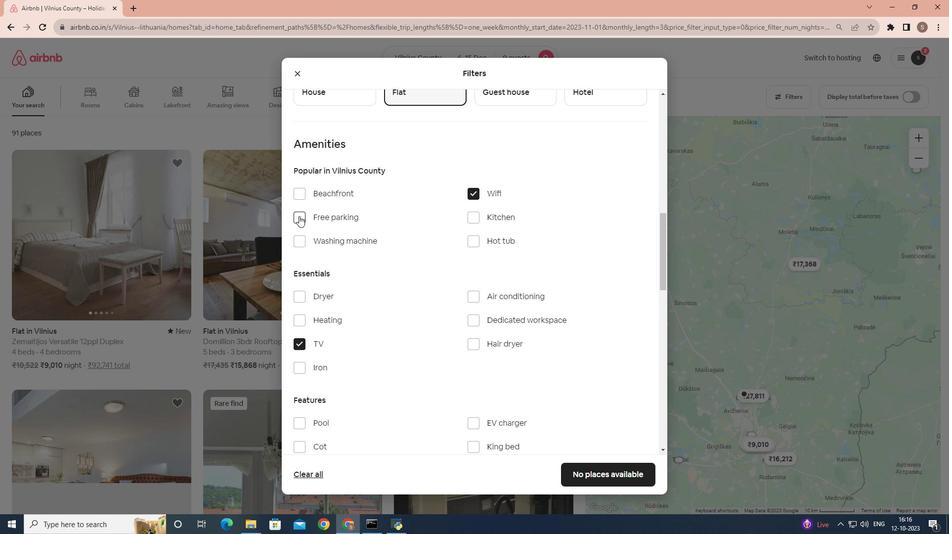 
Action: Mouse moved to (386, 269)
Screenshot: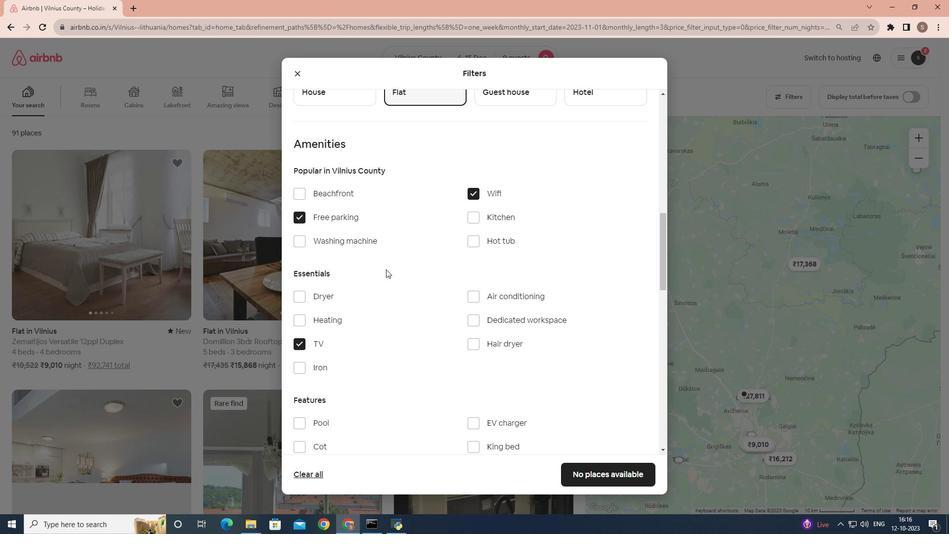 
Action: Mouse scrolled (386, 269) with delta (0, 0)
Screenshot: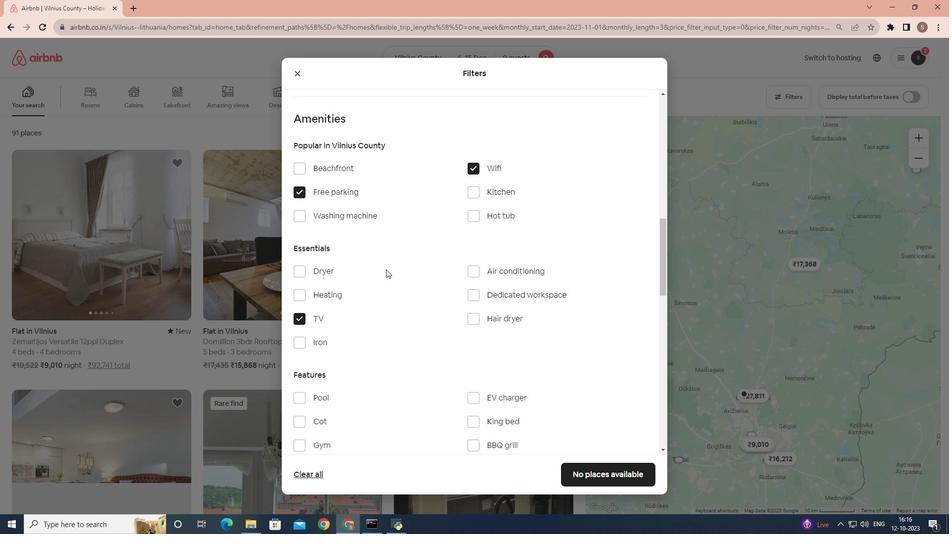
Action: Mouse scrolled (386, 269) with delta (0, 0)
Screenshot: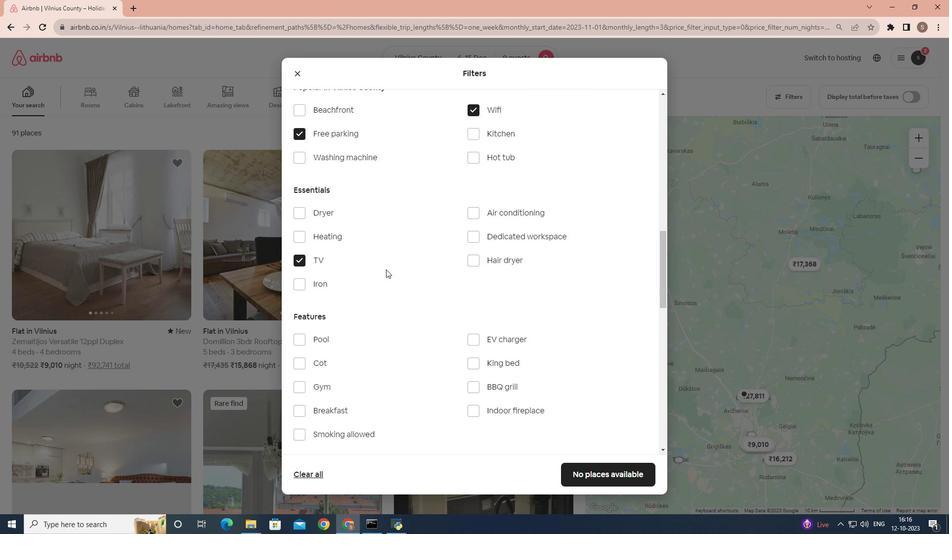 
Action: Mouse scrolled (386, 269) with delta (0, 0)
Screenshot: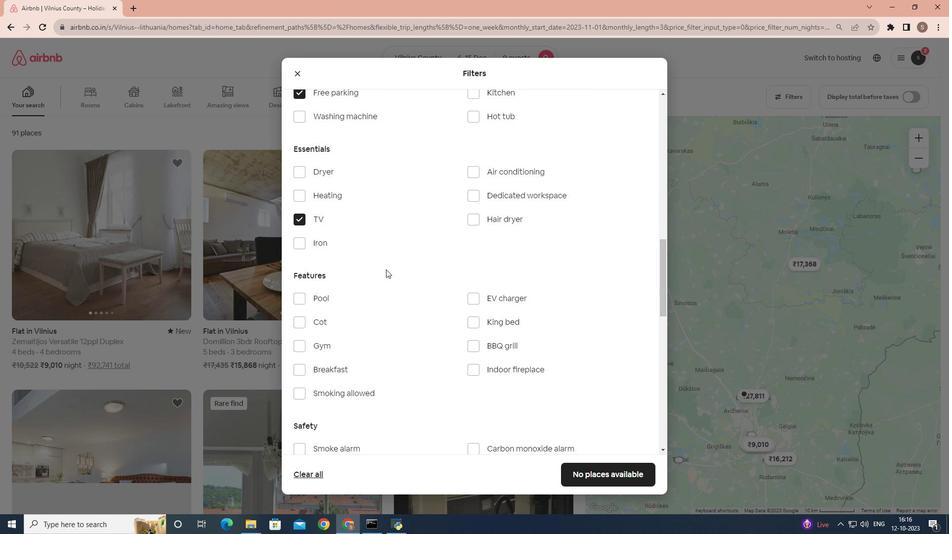 
Action: Mouse moved to (302, 323)
Screenshot: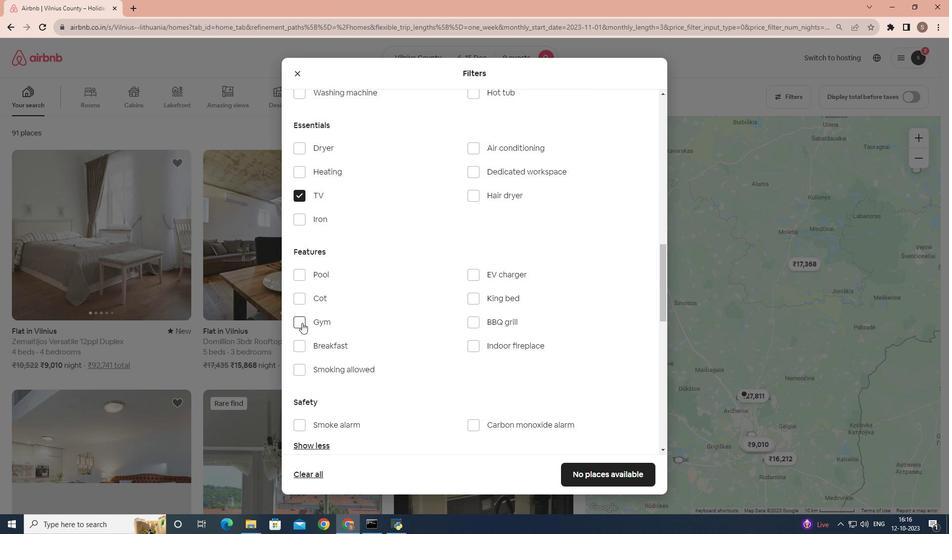 
Action: Mouse pressed left at (302, 323)
Screenshot: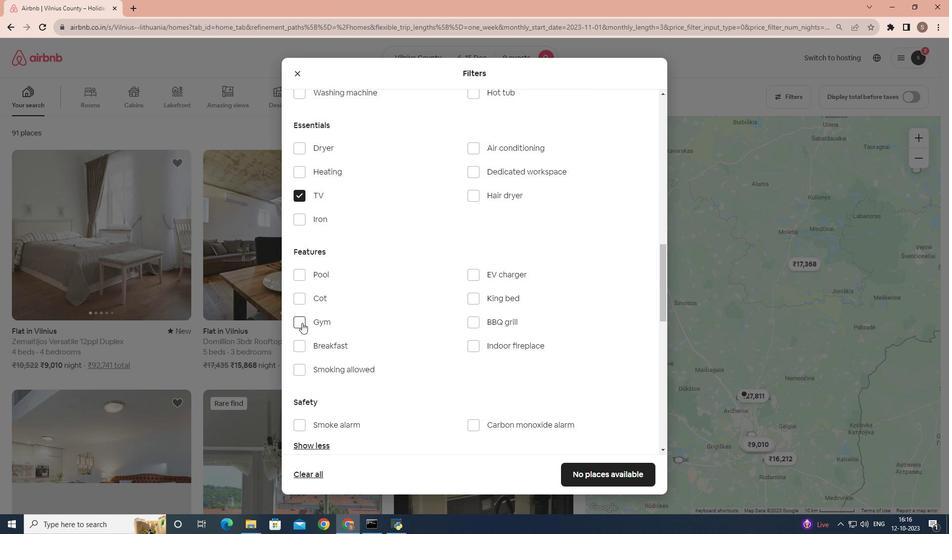 
Action: Mouse moved to (298, 345)
Screenshot: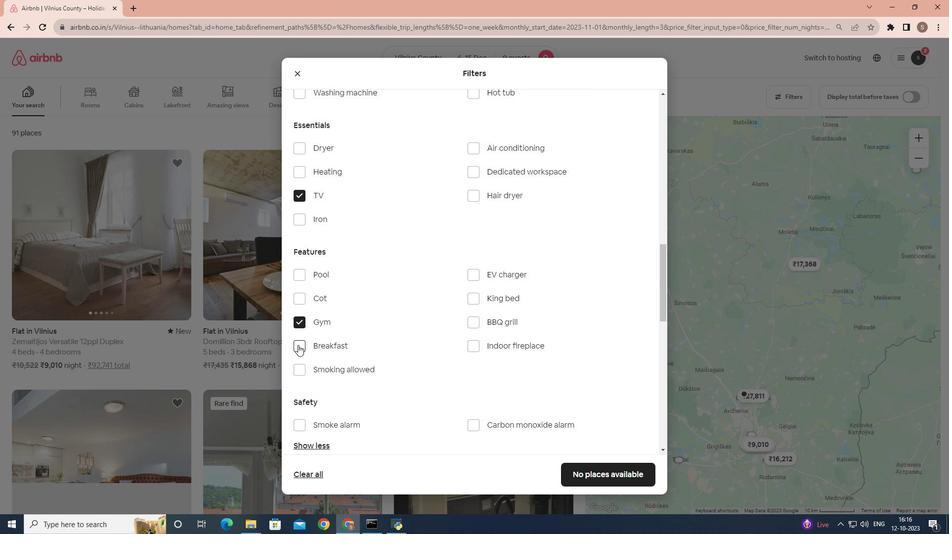 
Action: Mouse pressed left at (298, 345)
Screenshot: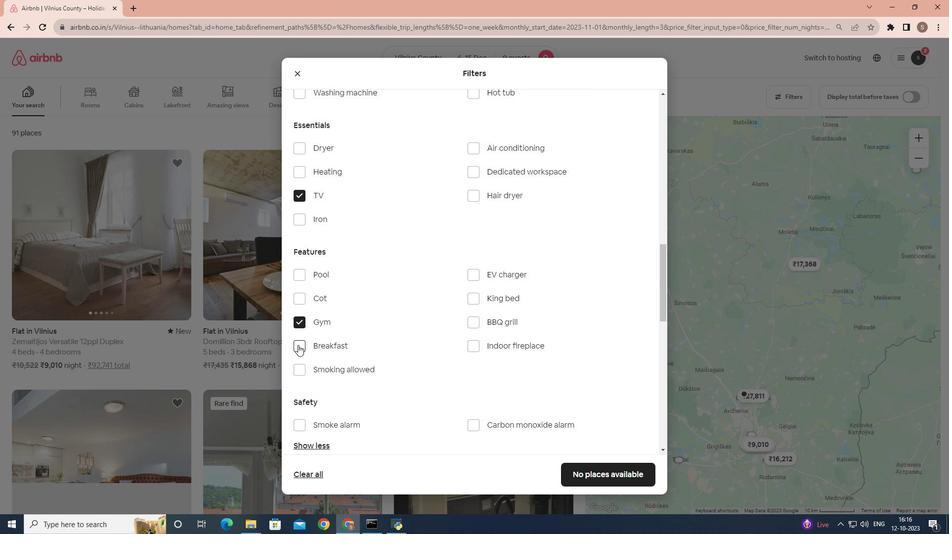 
Action: Mouse moved to (368, 318)
Screenshot: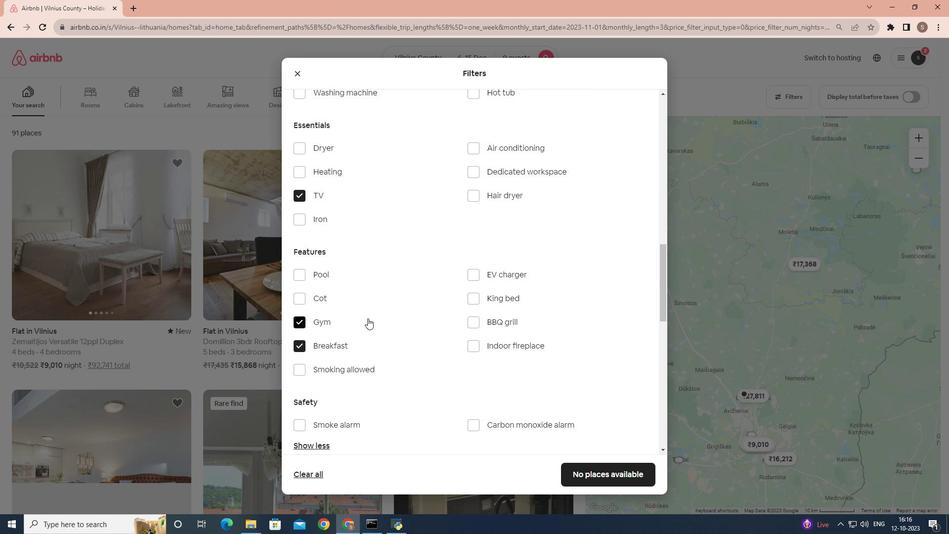 
Action: Mouse scrolled (368, 318) with delta (0, 0)
Screenshot: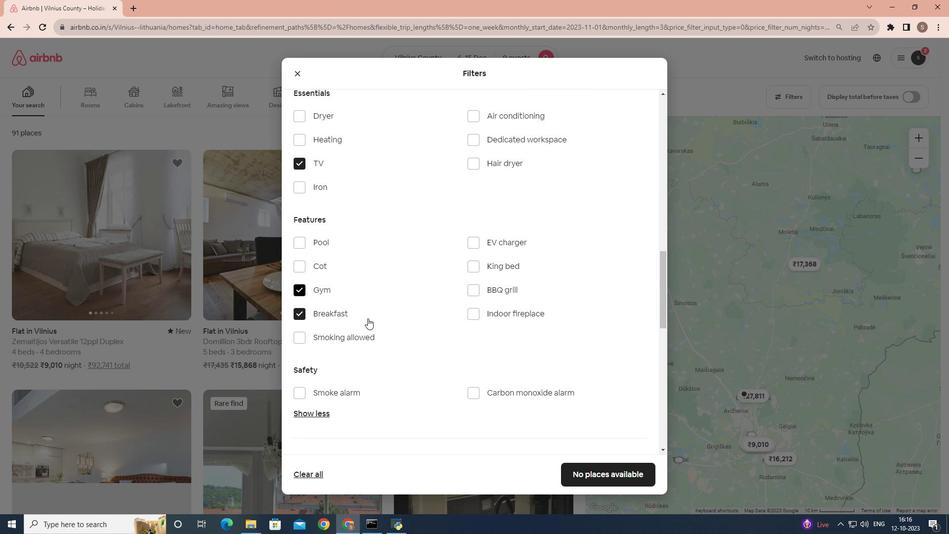 
Action: Mouse moved to (497, 415)
Screenshot: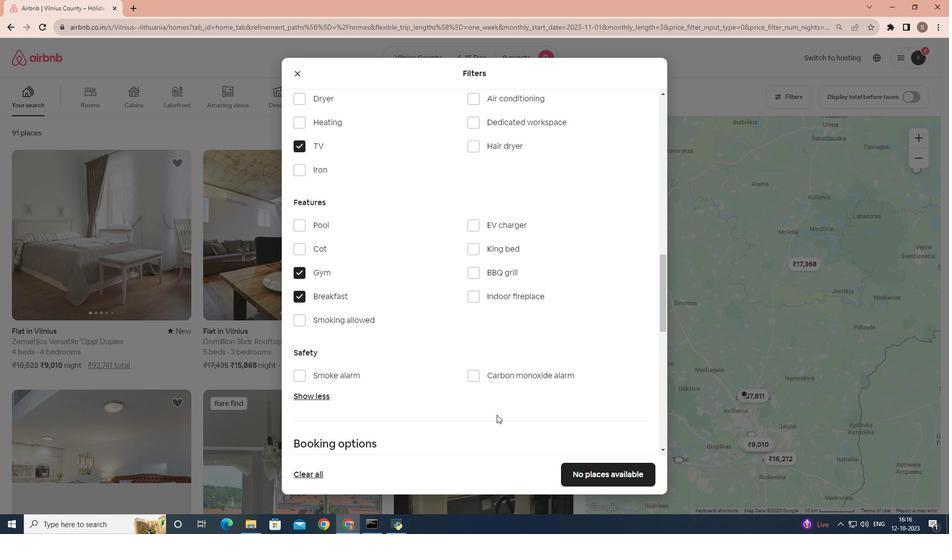 
